 Task: Open Card Card0000000369 in Board Board0000000093 in Workspace WS0000000031 in Trello. Add Member Ayush98111@gmail.com to Card Card0000000369 in Board Board0000000093 in Workspace WS0000000031 in Trello. Add Purple Label titled Label0000000369 to Card Card0000000369 in Board Board0000000093 in Workspace WS0000000031 in Trello. Add Checklist CL0000000369 to Card Card0000000369 in Board Board0000000093 in Workspace WS0000000031 in Trello. Add Dates with Start Date as Aug 01 2023 and Due Date as Aug 31 2023 to Card Card0000000369 in Board Board0000000093 in Workspace WS0000000031 in Trello
Action: Mouse moved to (156, 402)
Screenshot: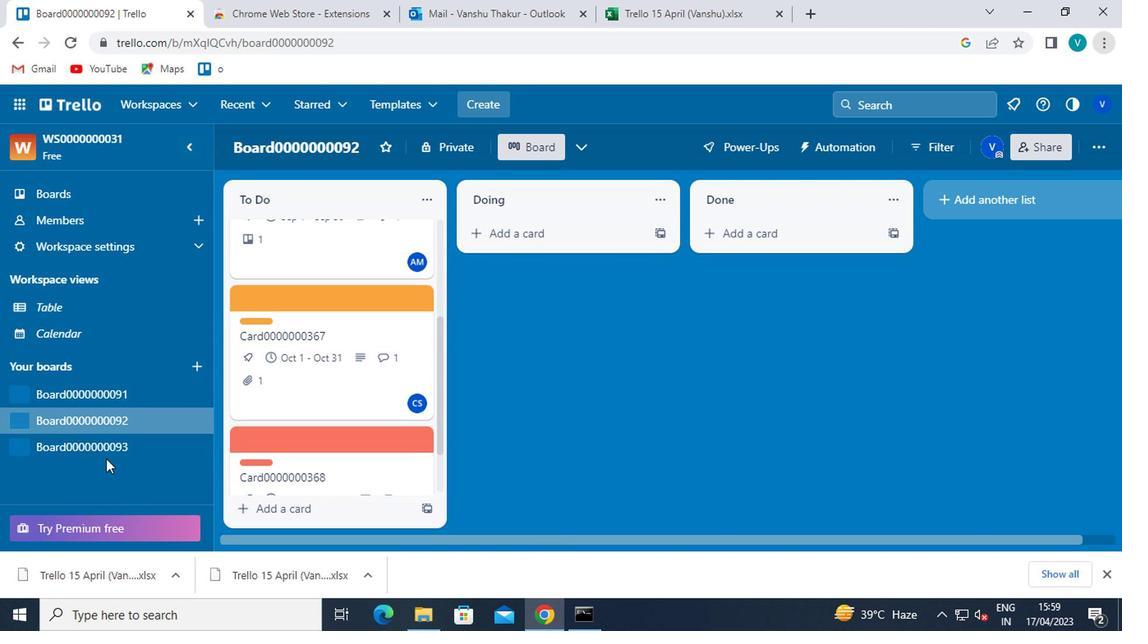 
Action: Mouse pressed left at (156, 402)
Screenshot: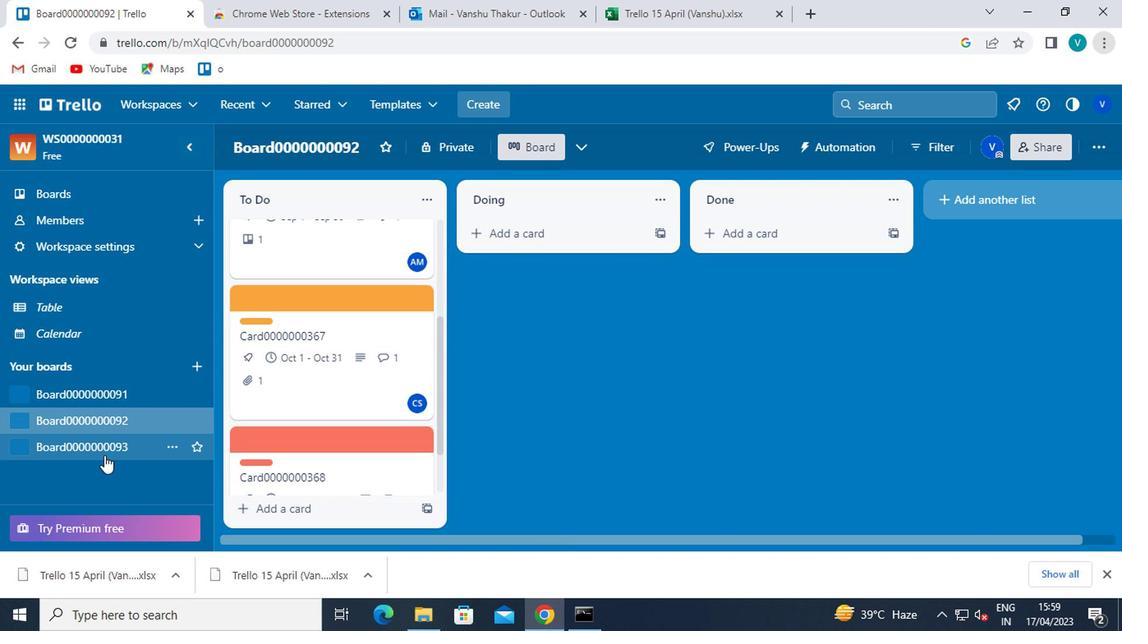 
Action: Mouse moved to (305, 280)
Screenshot: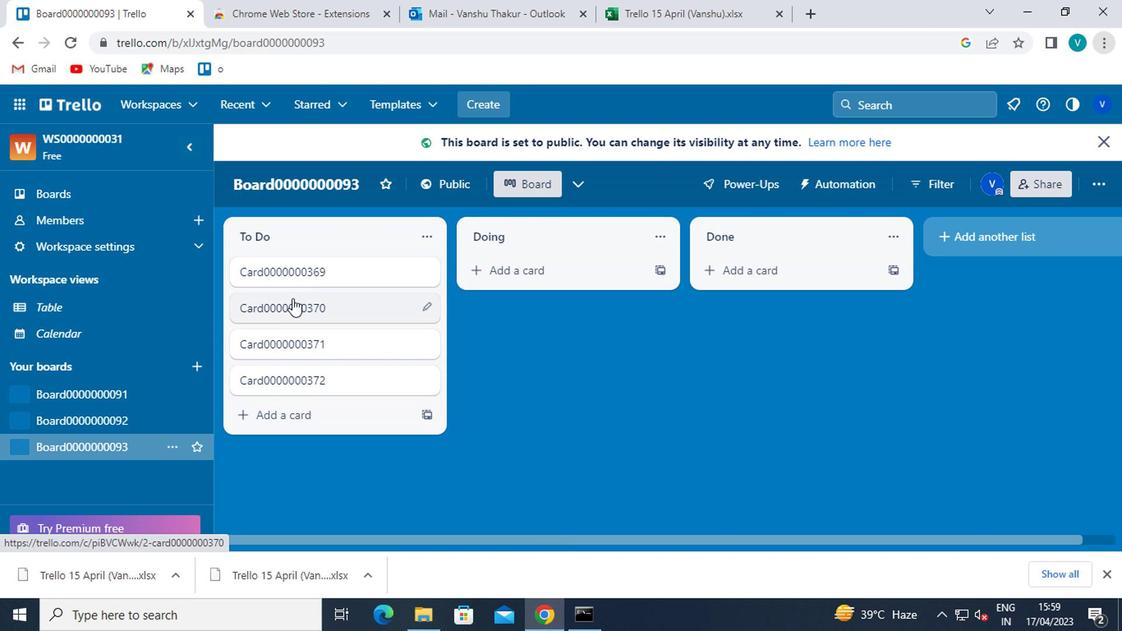 
Action: Mouse pressed left at (305, 280)
Screenshot: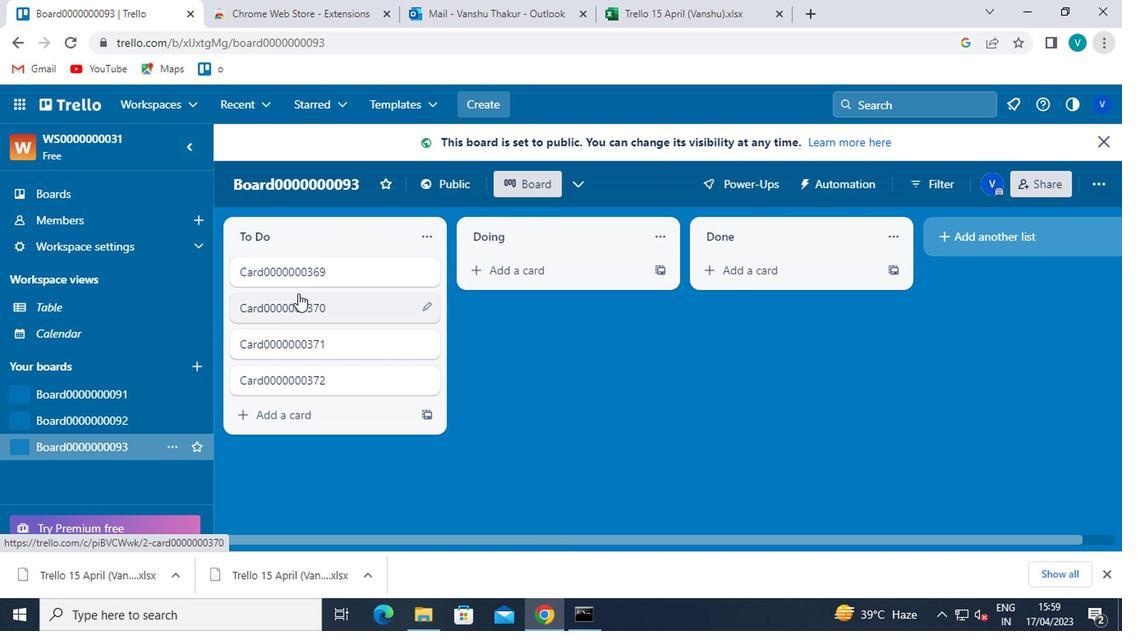 
Action: Mouse moved to (654, 253)
Screenshot: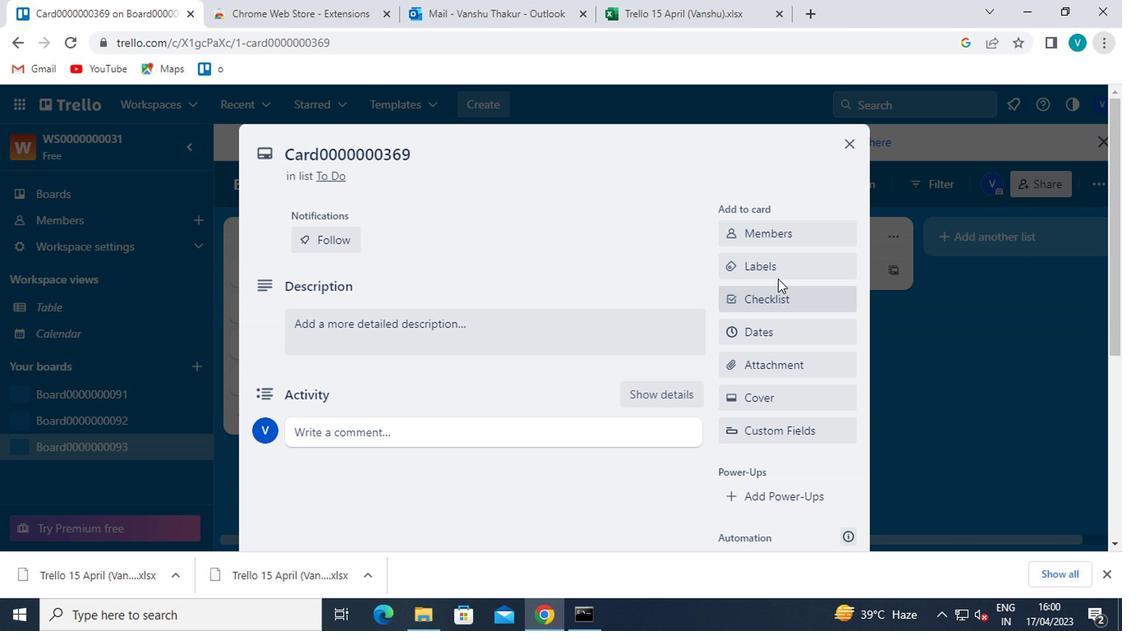 
Action: Mouse pressed left at (654, 253)
Screenshot: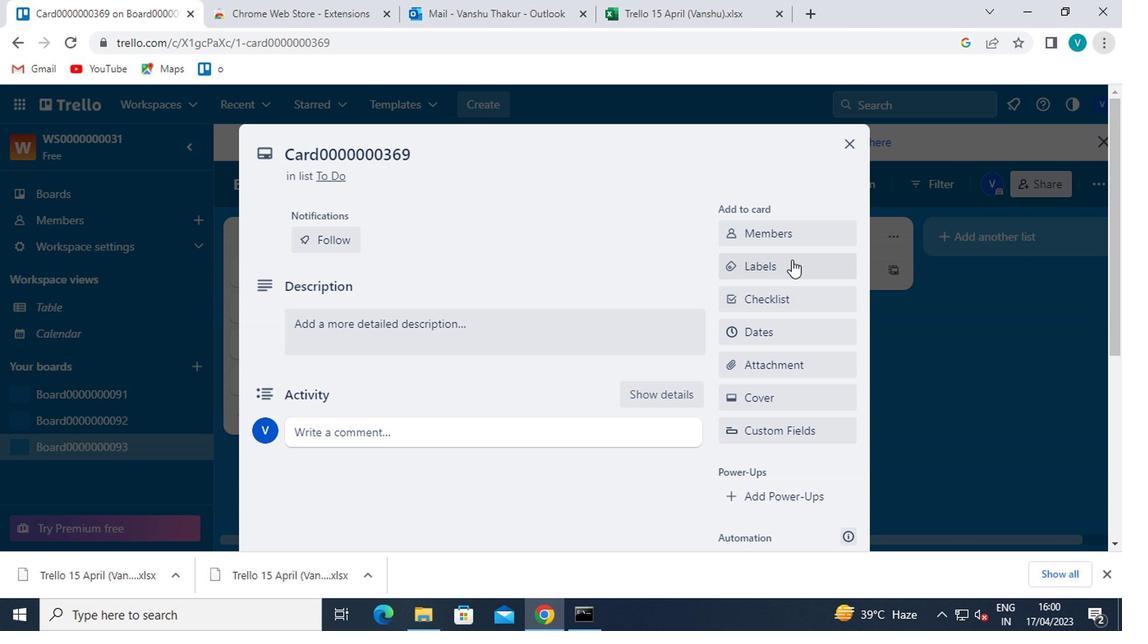 
Action: Mouse moved to (636, 304)
Screenshot: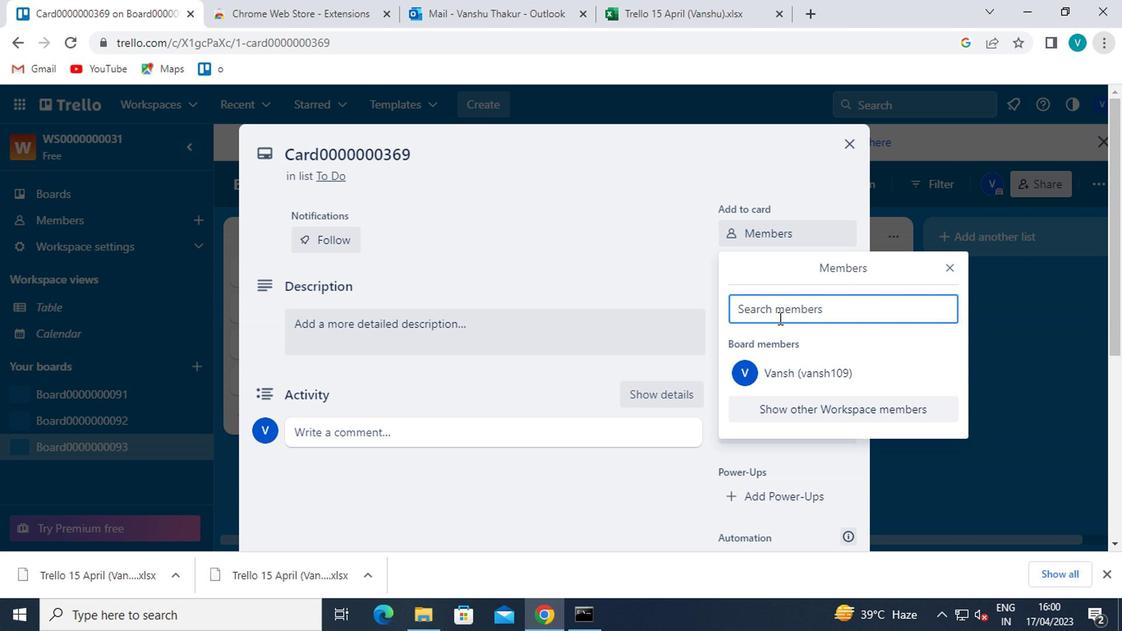 
Action: Mouse pressed left at (636, 304)
Screenshot: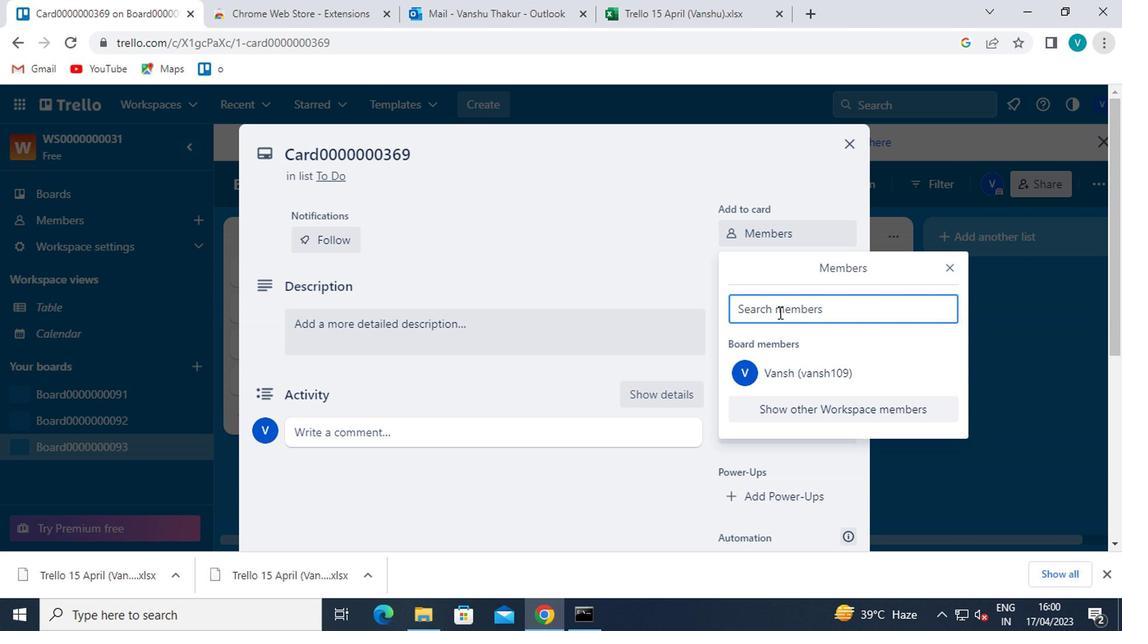 
Action: Key pressed <Key.shift>AYUSH98111<Key.shift>@GMAIL.COM
Screenshot: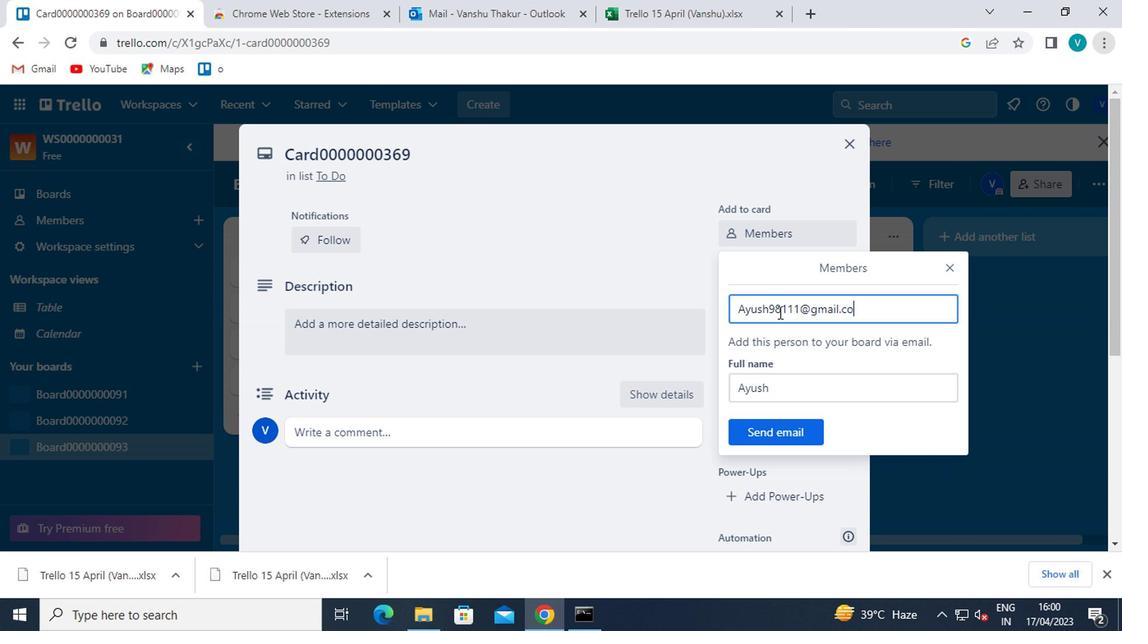 
Action: Mouse moved to (648, 391)
Screenshot: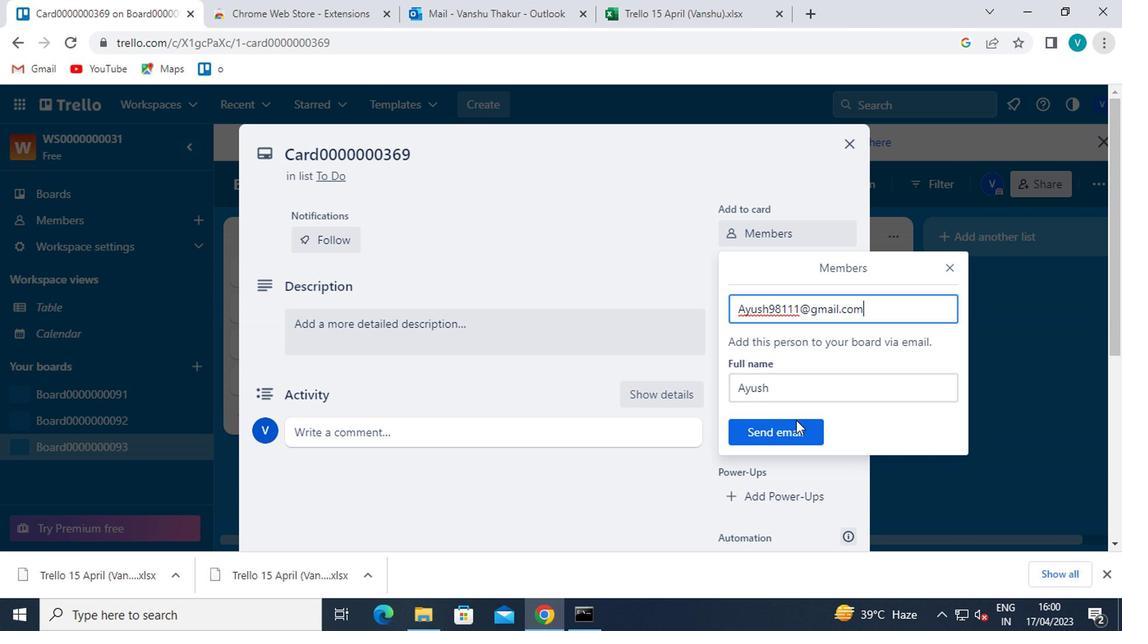 
Action: Mouse pressed left at (648, 391)
Screenshot: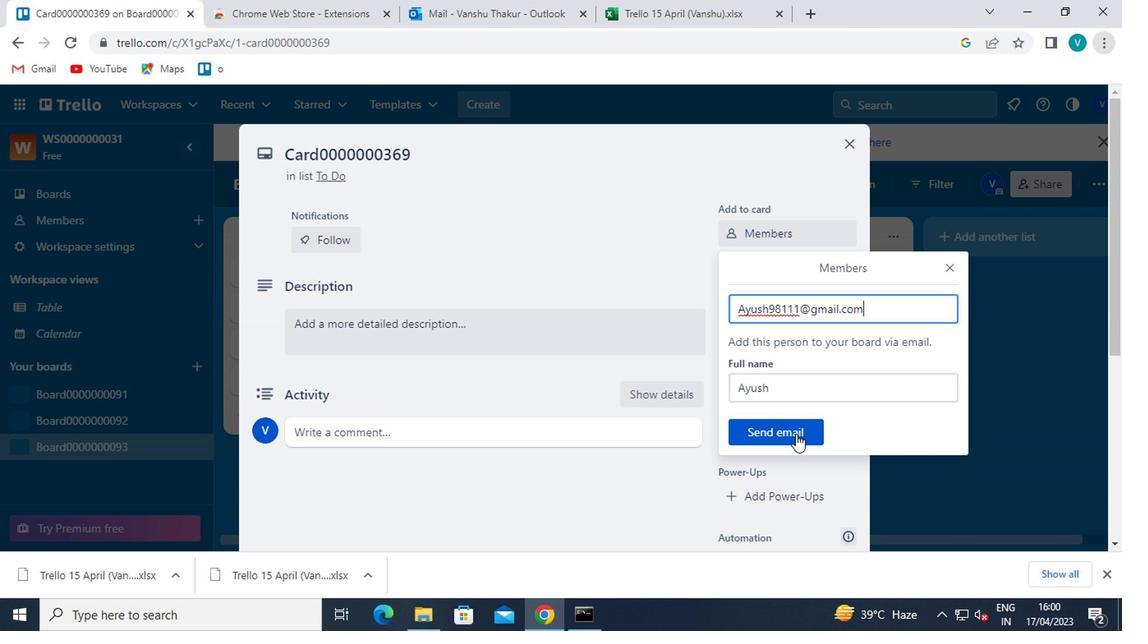 
Action: Mouse moved to (655, 275)
Screenshot: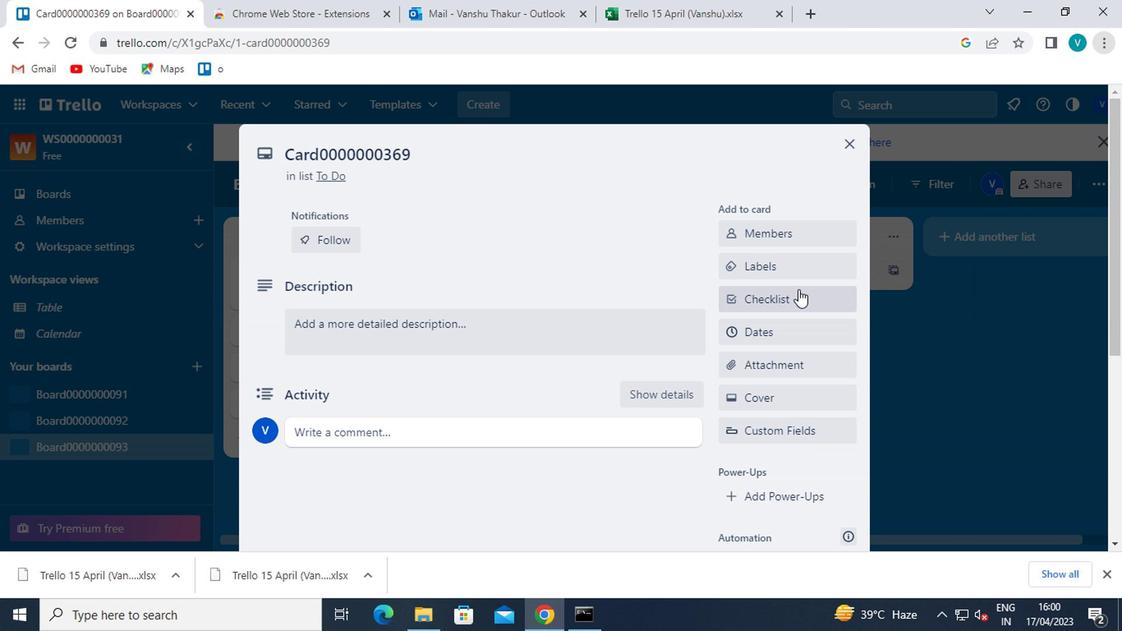 
Action: Mouse pressed left at (655, 275)
Screenshot: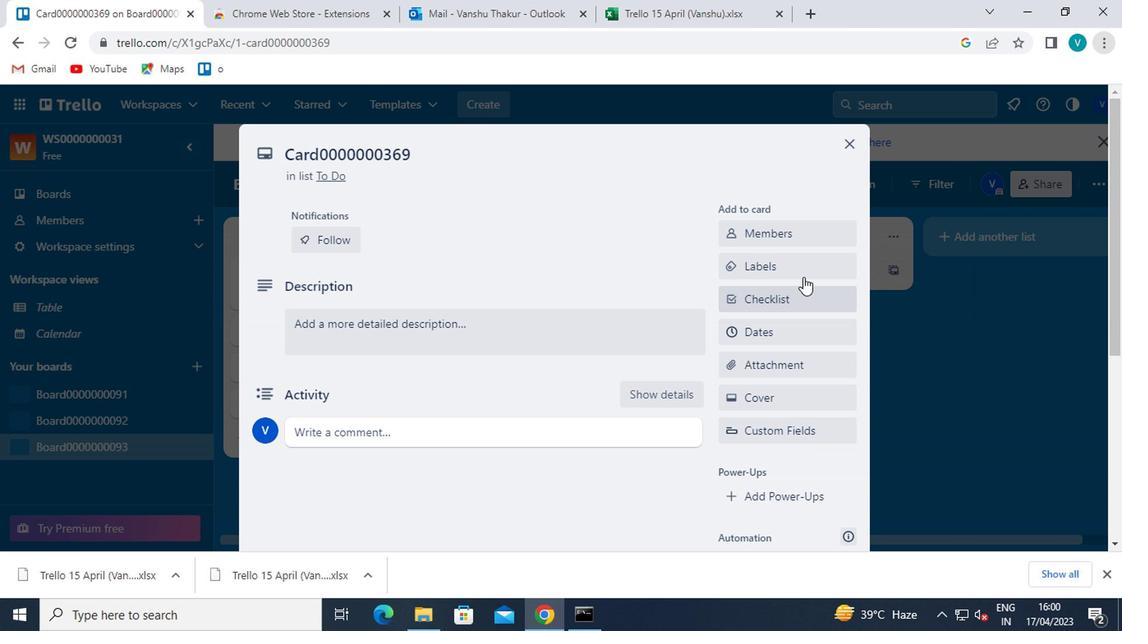 
Action: Mouse moved to (673, 383)
Screenshot: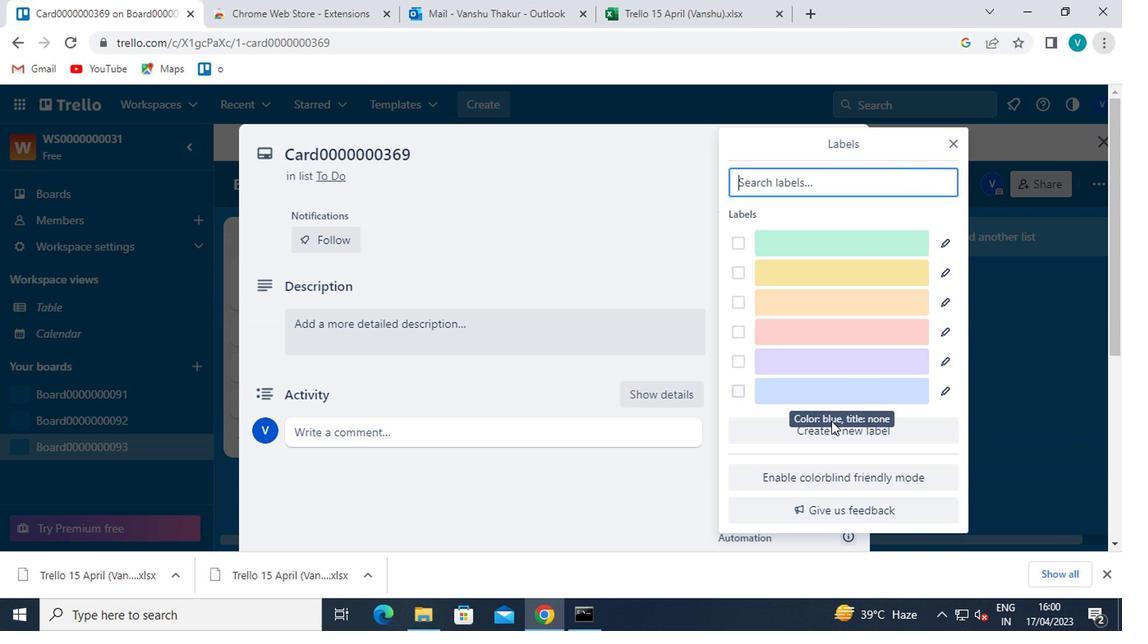 
Action: Mouse pressed left at (673, 383)
Screenshot: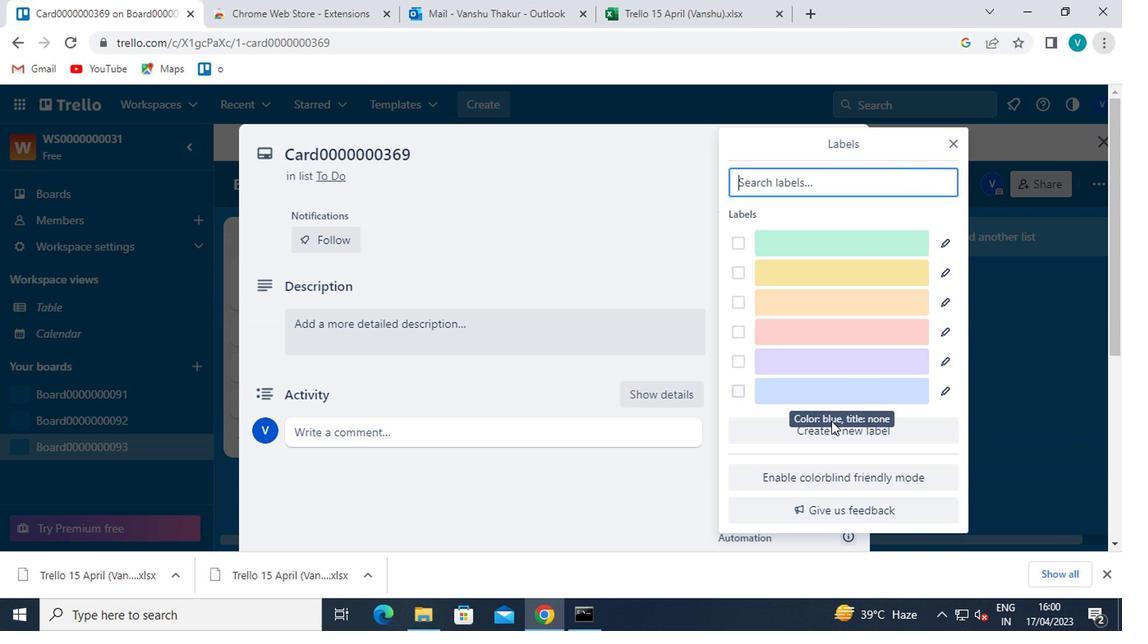 
Action: Mouse moved to (674, 389)
Screenshot: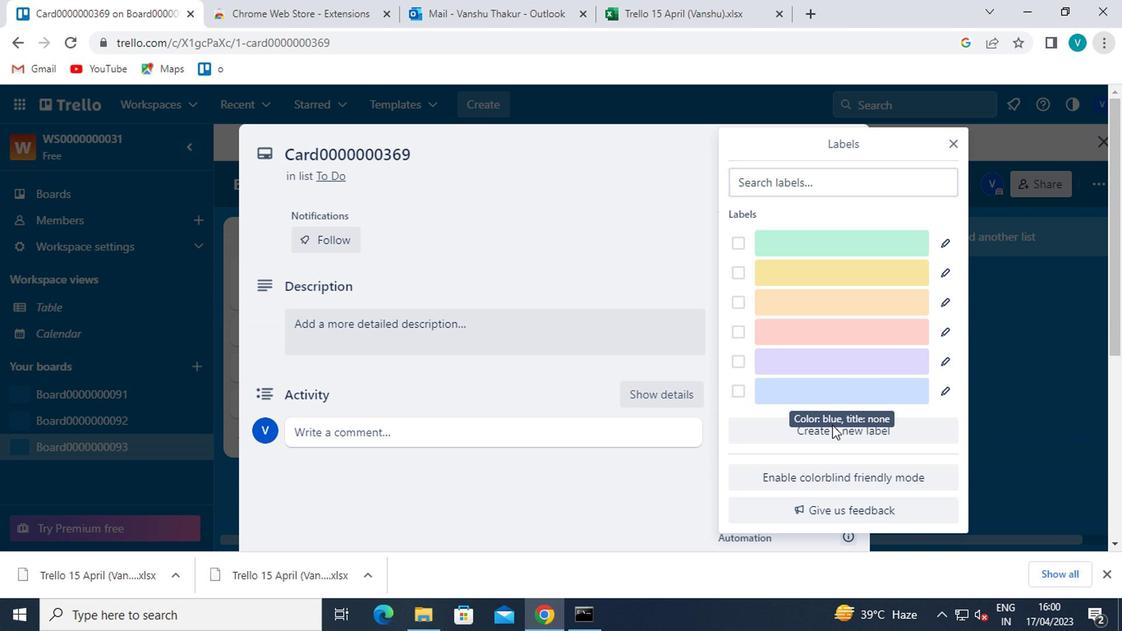 
Action: Mouse pressed left at (674, 389)
Screenshot: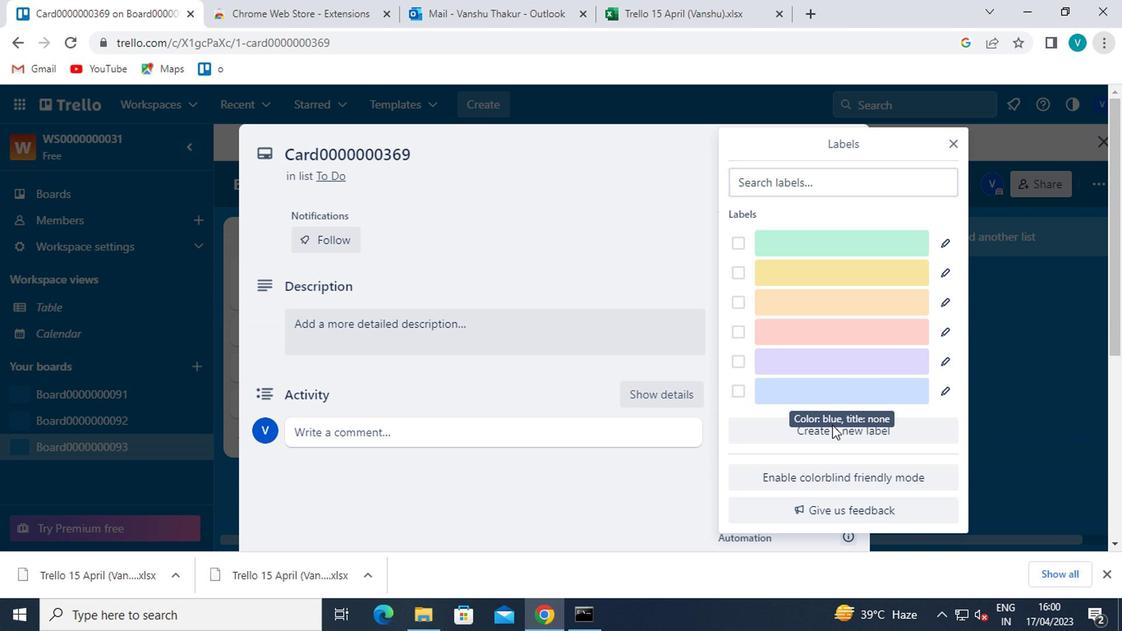 
Action: Mouse moved to (738, 355)
Screenshot: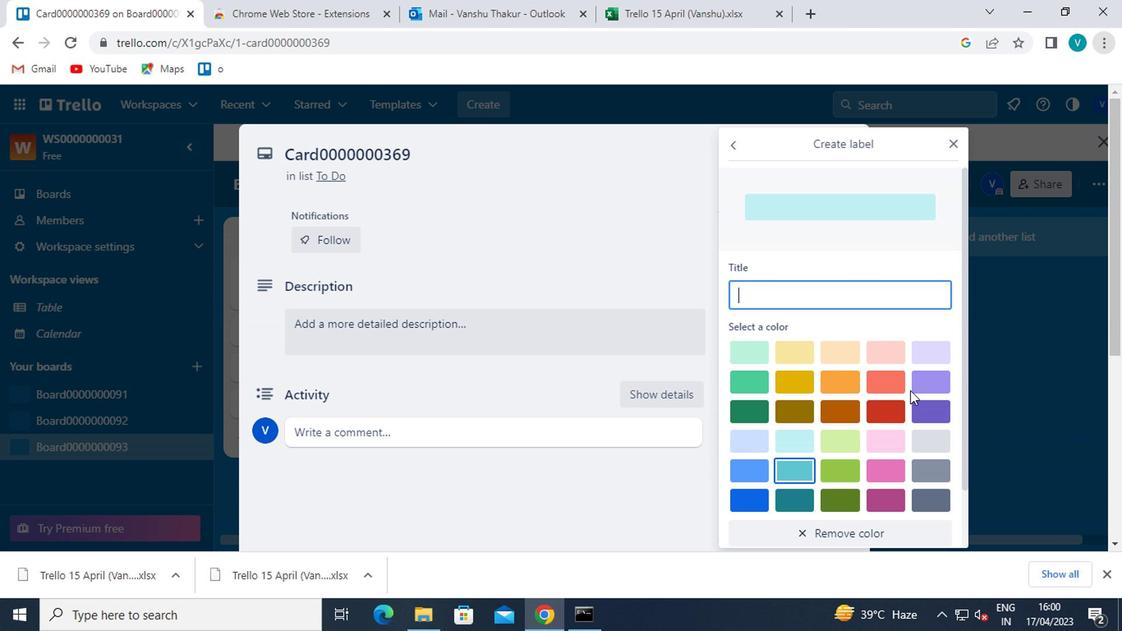 
Action: Mouse pressed left at (738, 355)
Screenshot: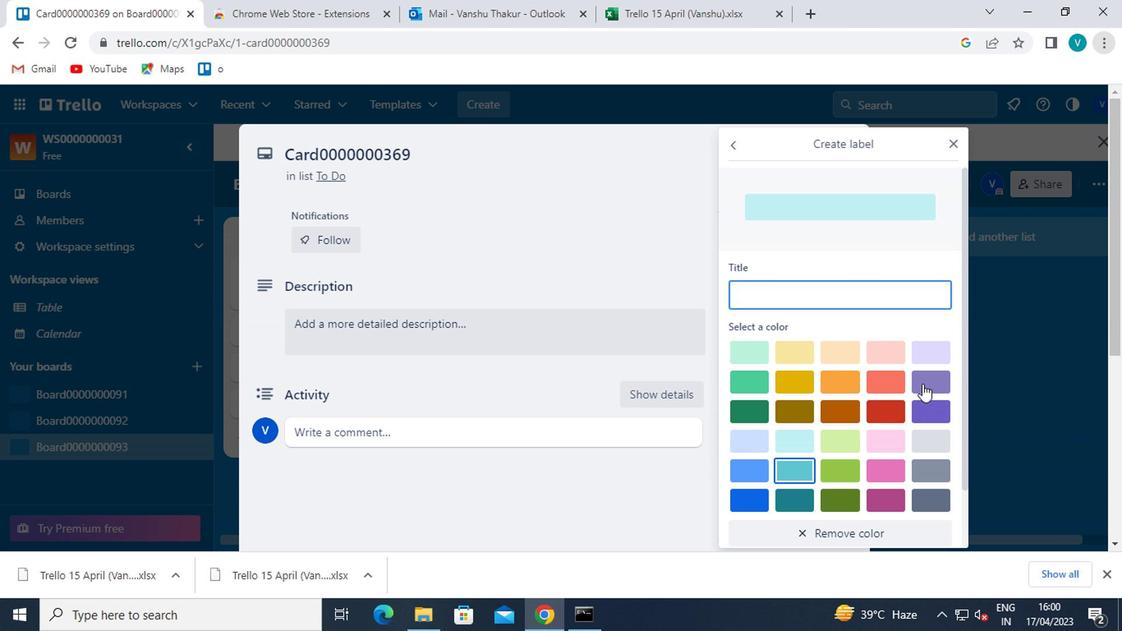 
Action: Mouse moved to (713, 285)
Screenshot: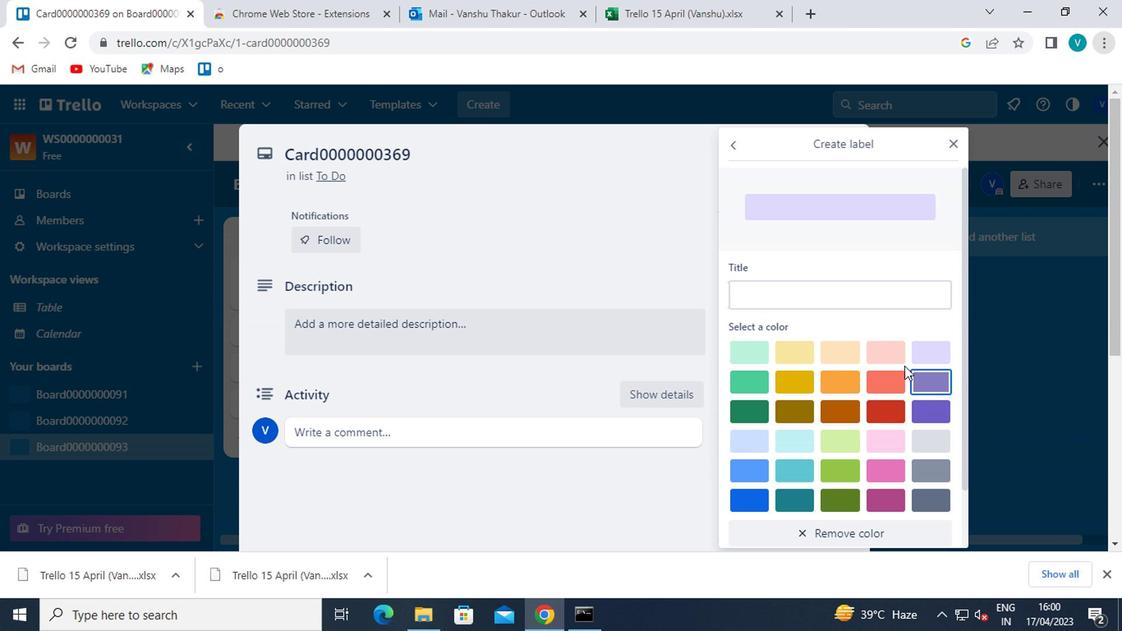 
Action: Mouse pressed left at (713, 285)
Screenshot: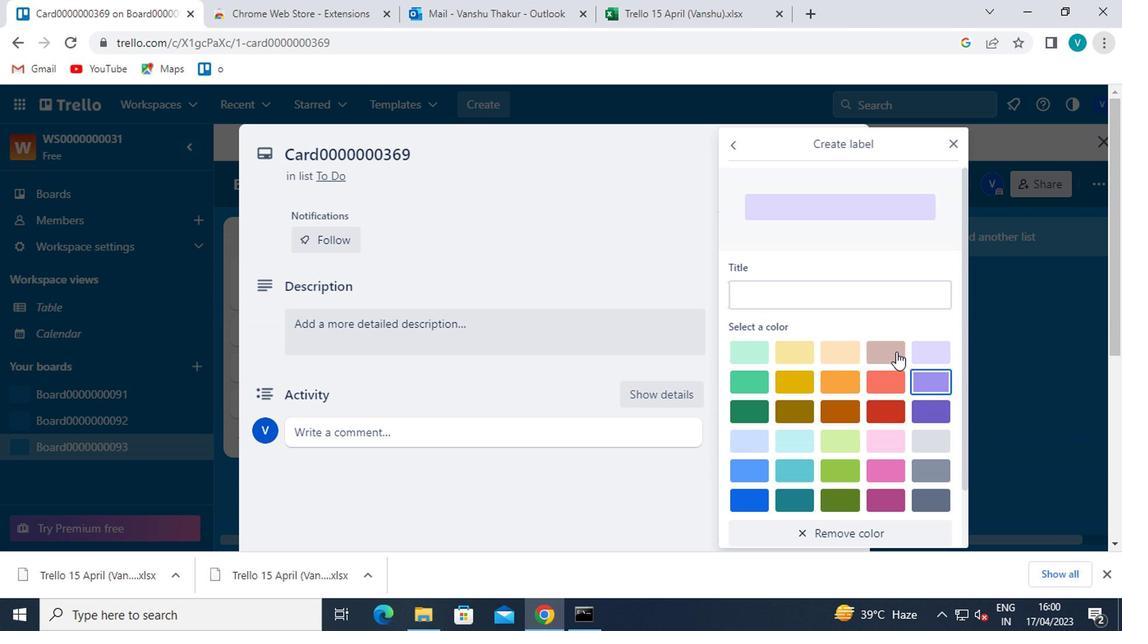 
Action: Key pressed <Key.shift>LABEL0000000369
Screenshot: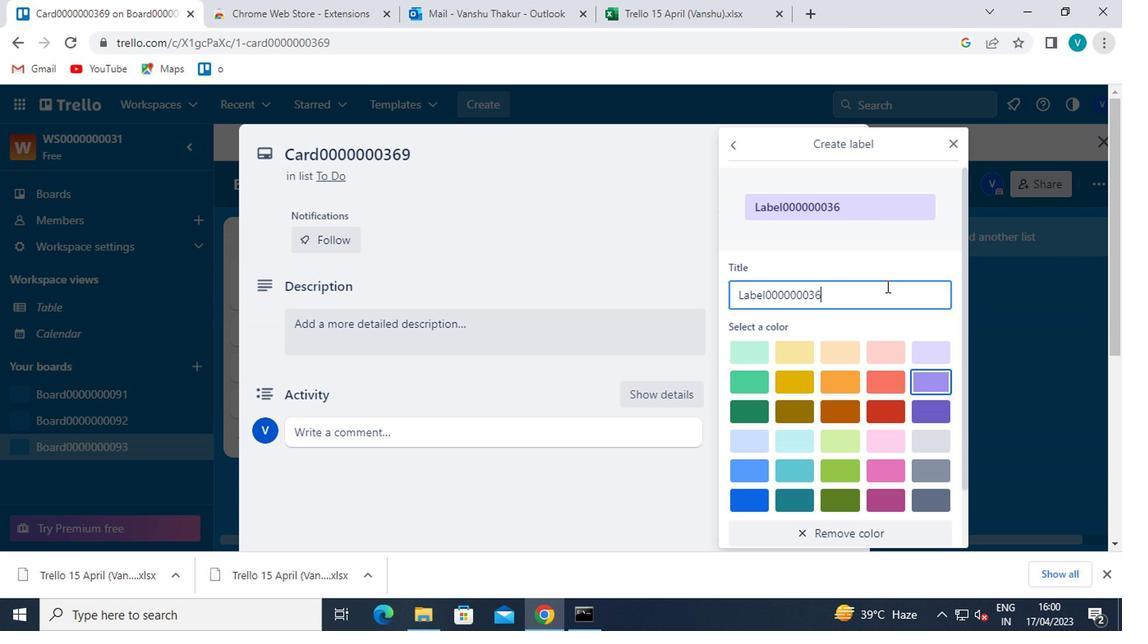 
Action: Mouse moved to (715, 299)
Screenshot: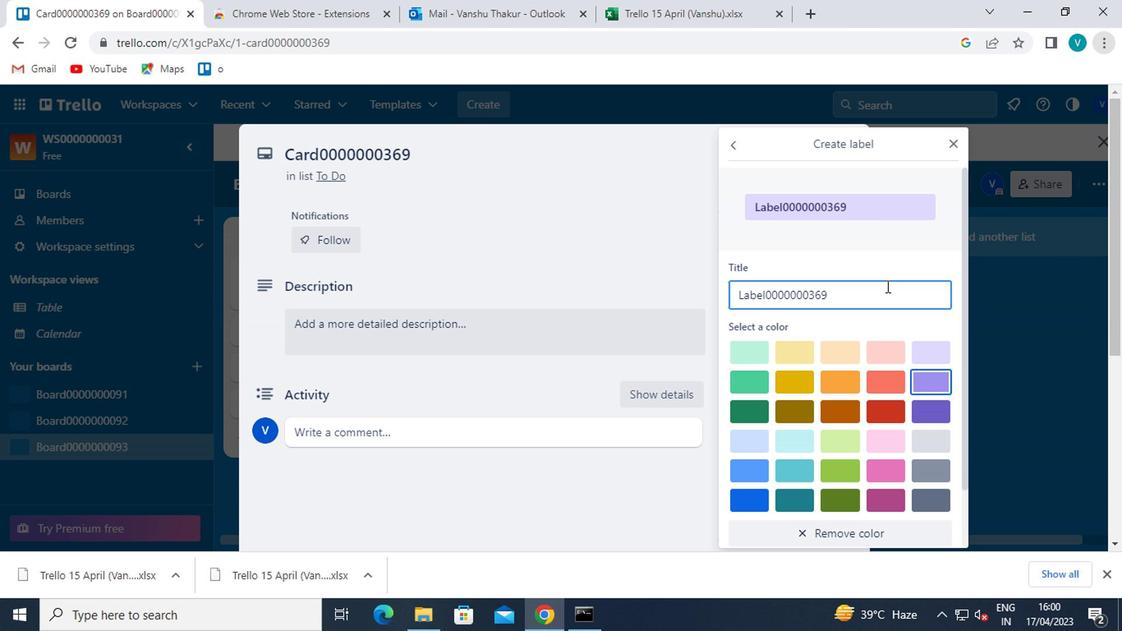 
Action: Mouse scrolled (715, 298) with delta (0, 0)
Screenshot: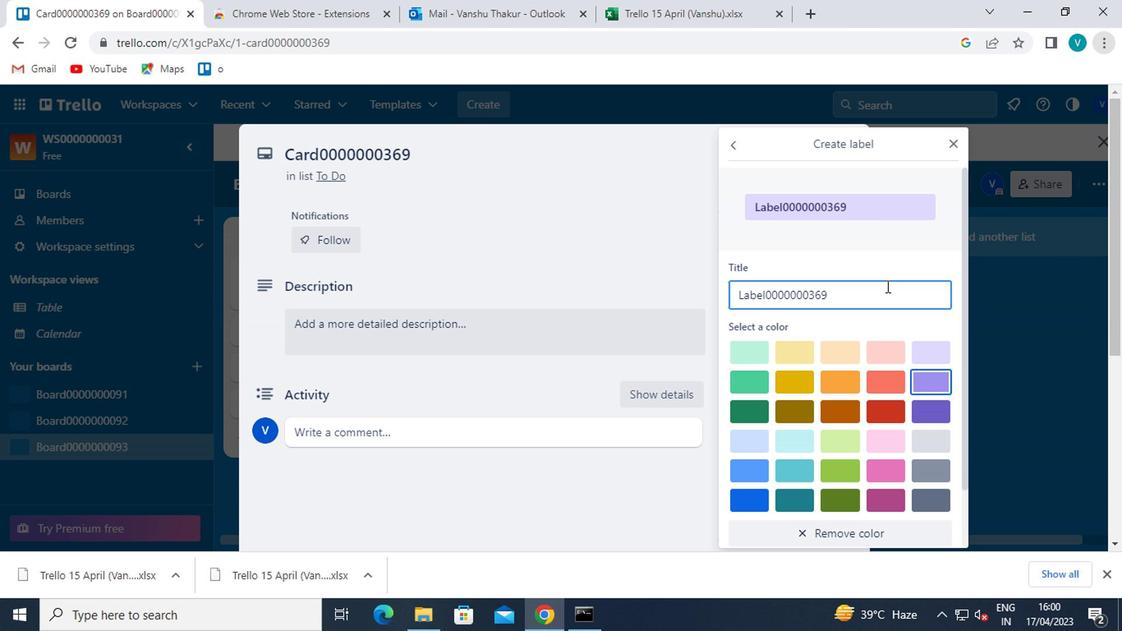
Action: Mouse moved to (712, 309)
Screenshot: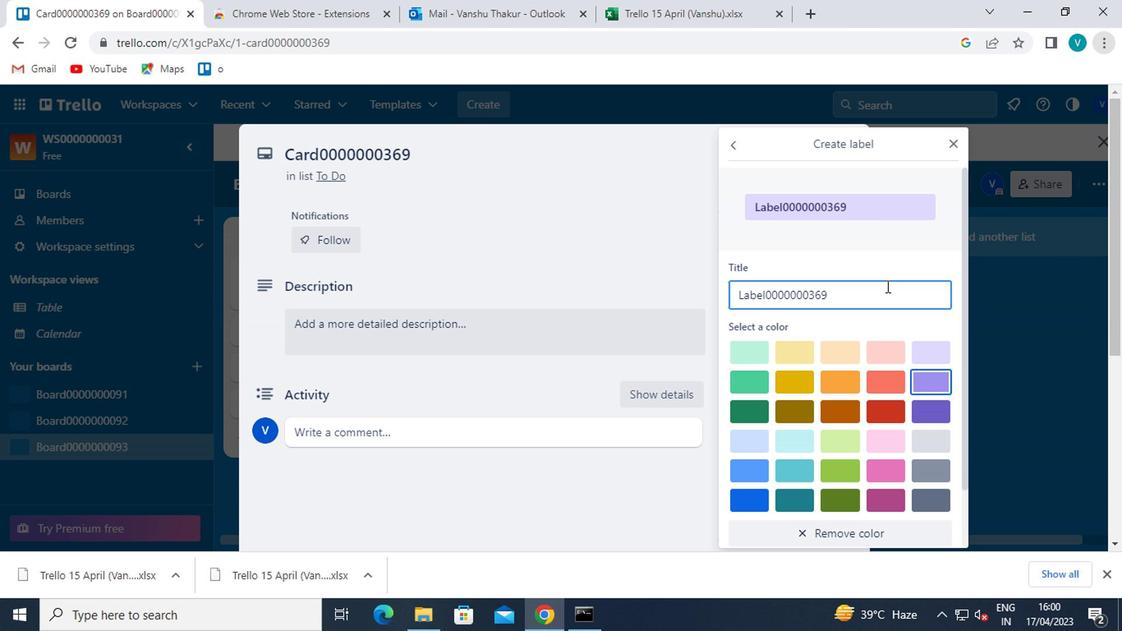 
Action: Mouse scrolled (712, 309) with delta (0, 0)
Screenshot: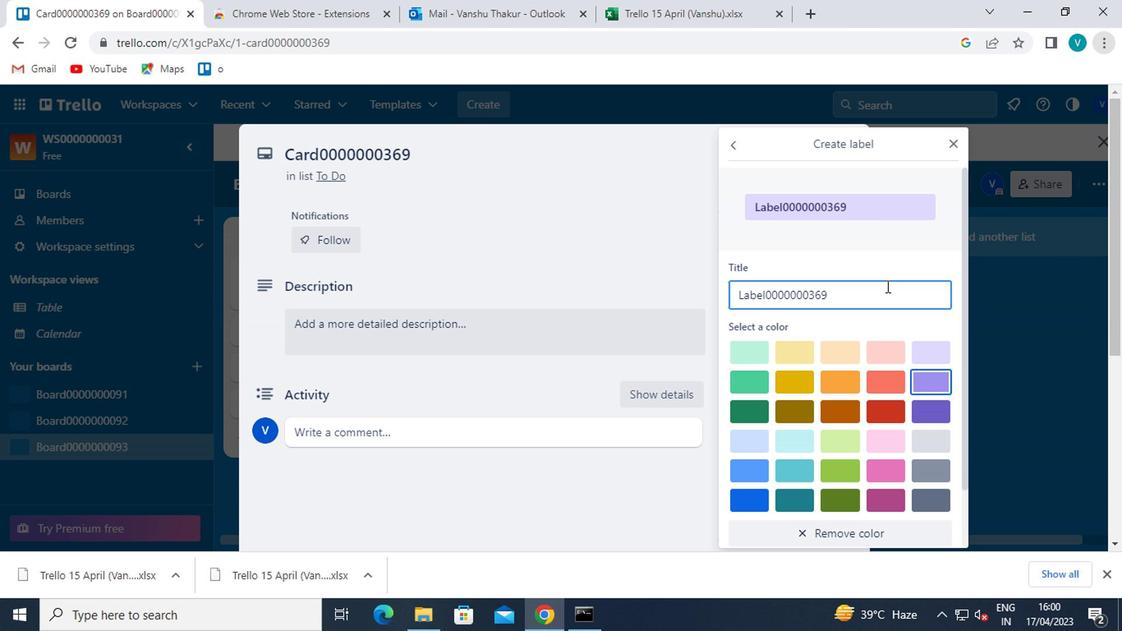 
Action: Mouse moved to (625, 458)
Screenshot: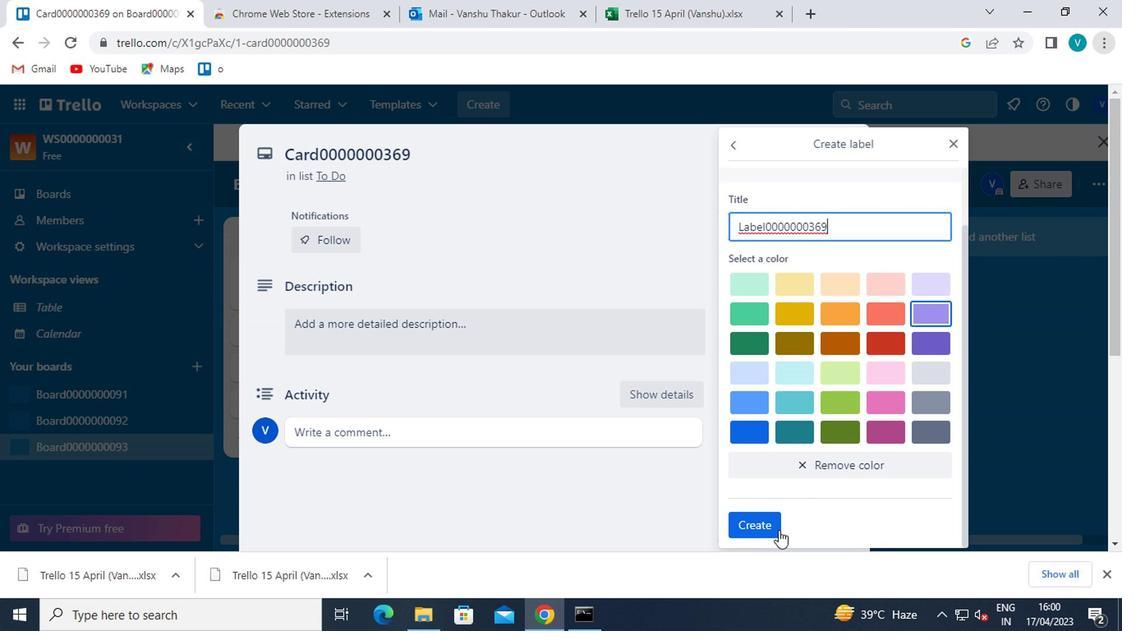 
Action: Mouse pressed left at (625, 458)
Screenshot: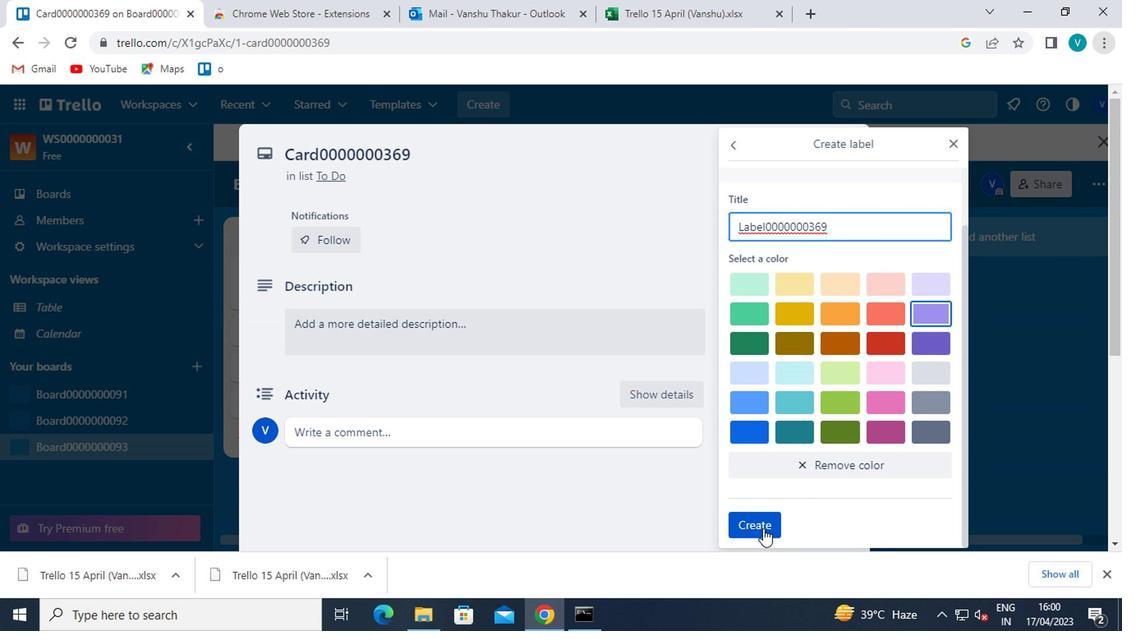
Action: Mouse moved to (762, 185)
Screenshot: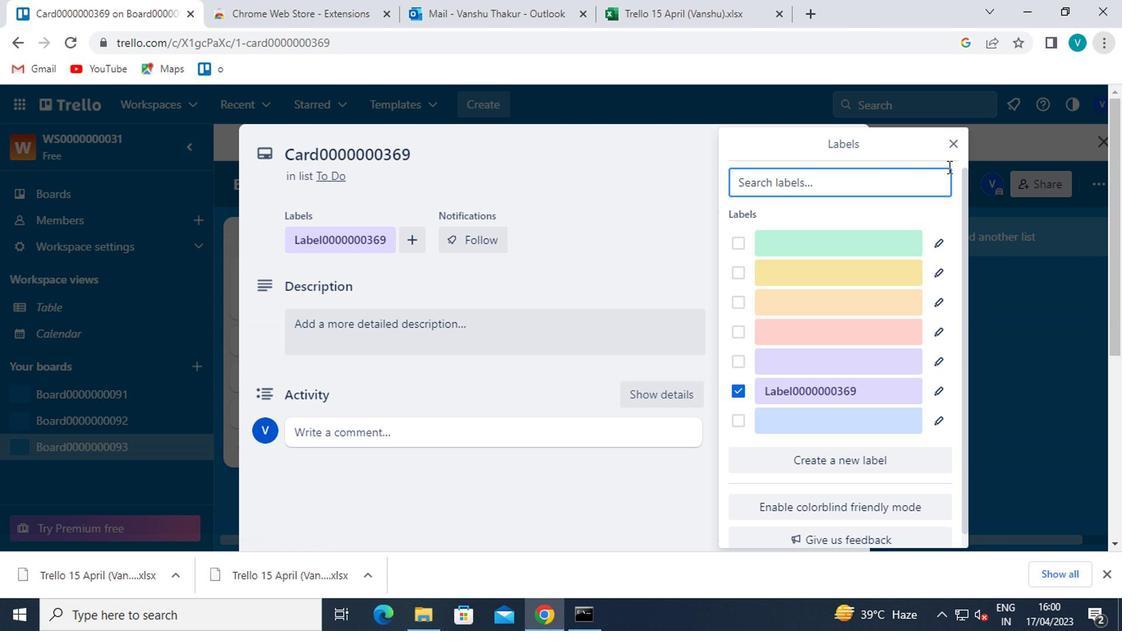 
Action: Mouse pressed left at (762, 185)
Screenshot: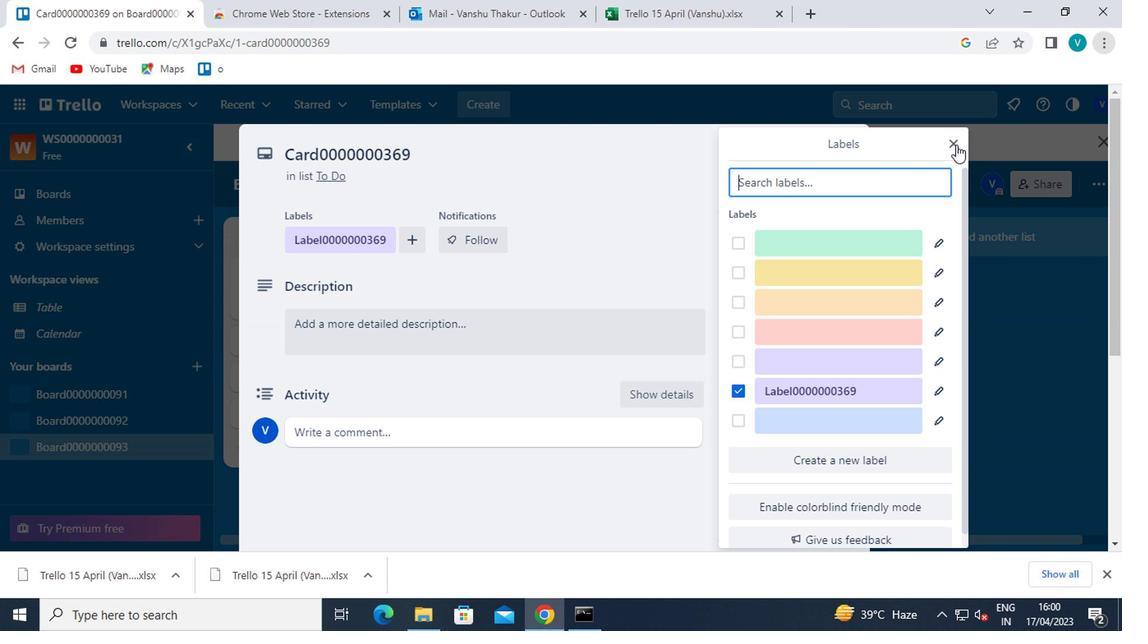 
Action: Mouse moved to (647, 292)
Screenshot: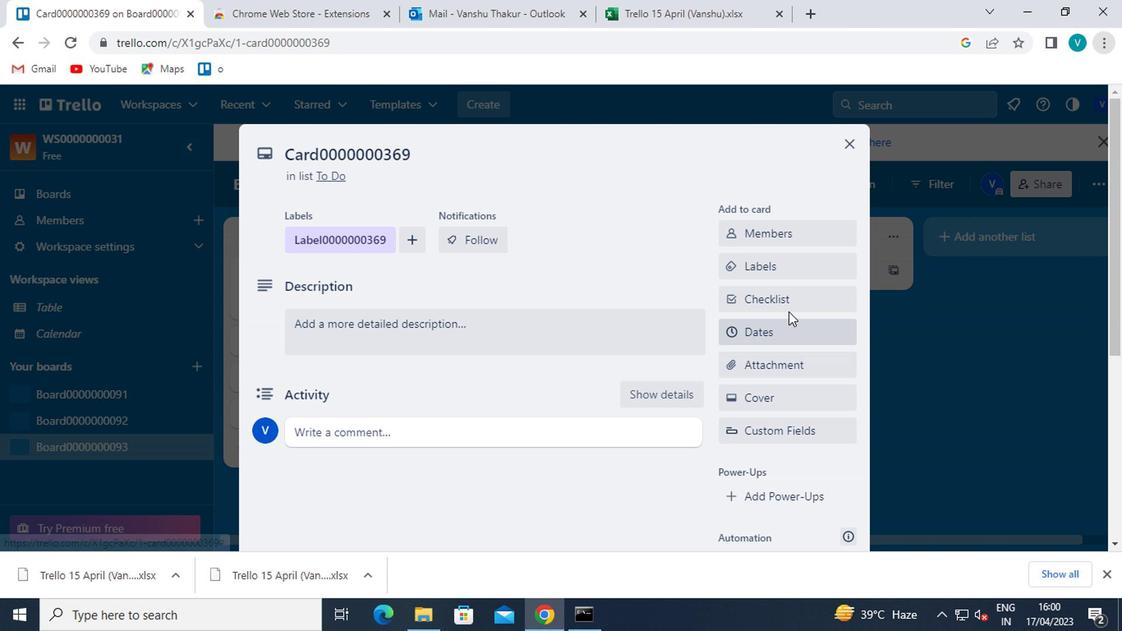 
Action: Mouse pressed left at (647, 292)
Screenshot: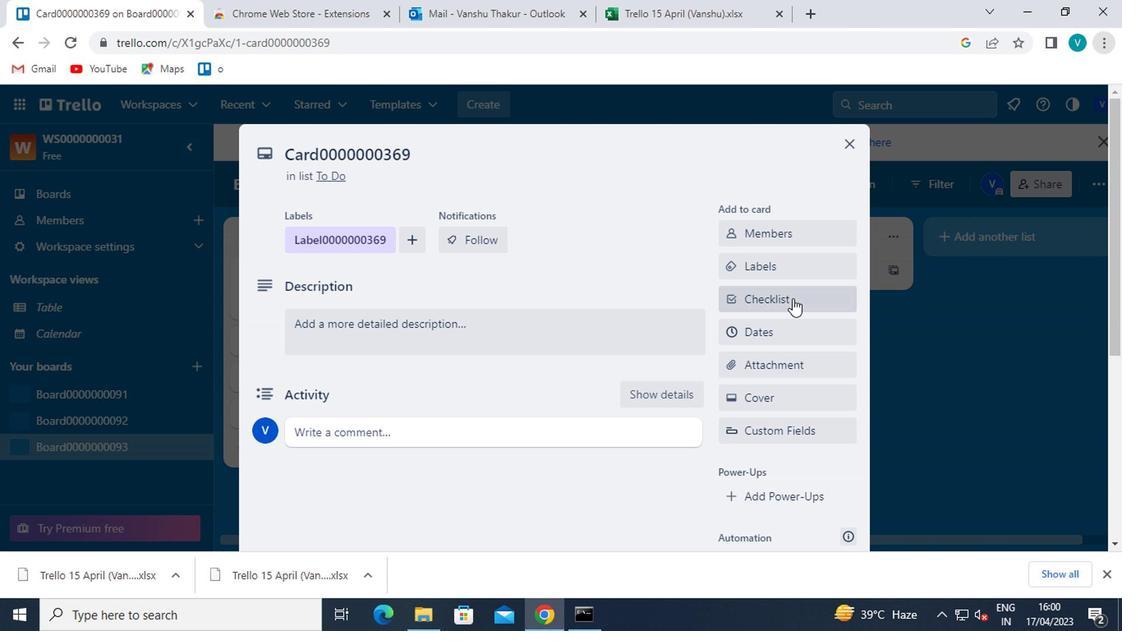 
Action: Key pressed <Key.shift>CL00000000<Key.backspace>369
Screenshot: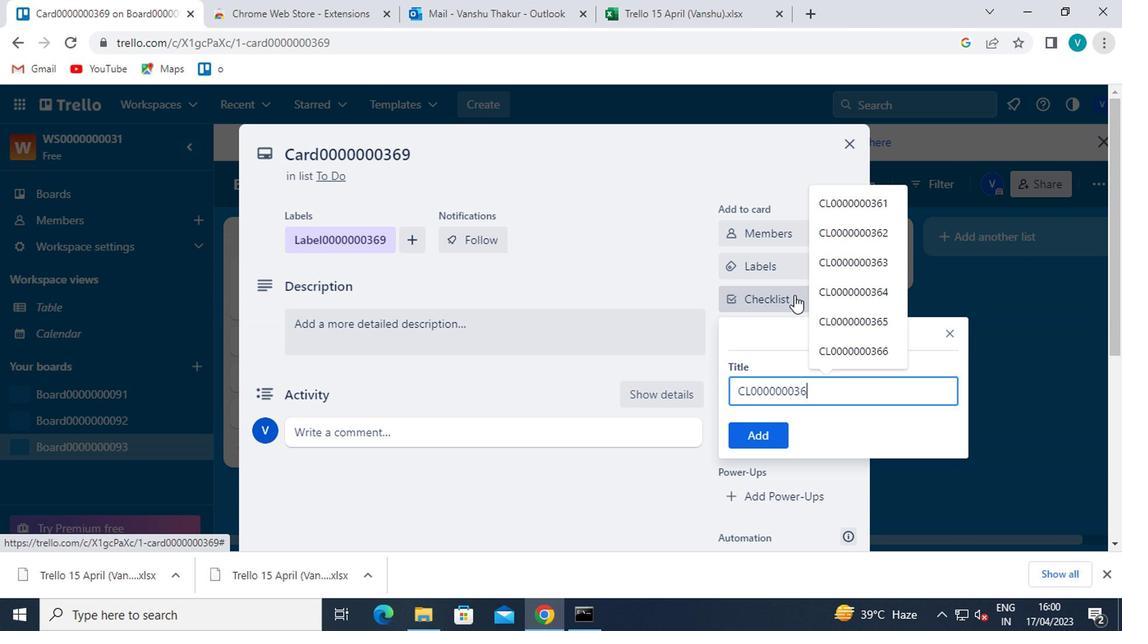 
Action: Mouse moved to (613, 398)
Screenshot: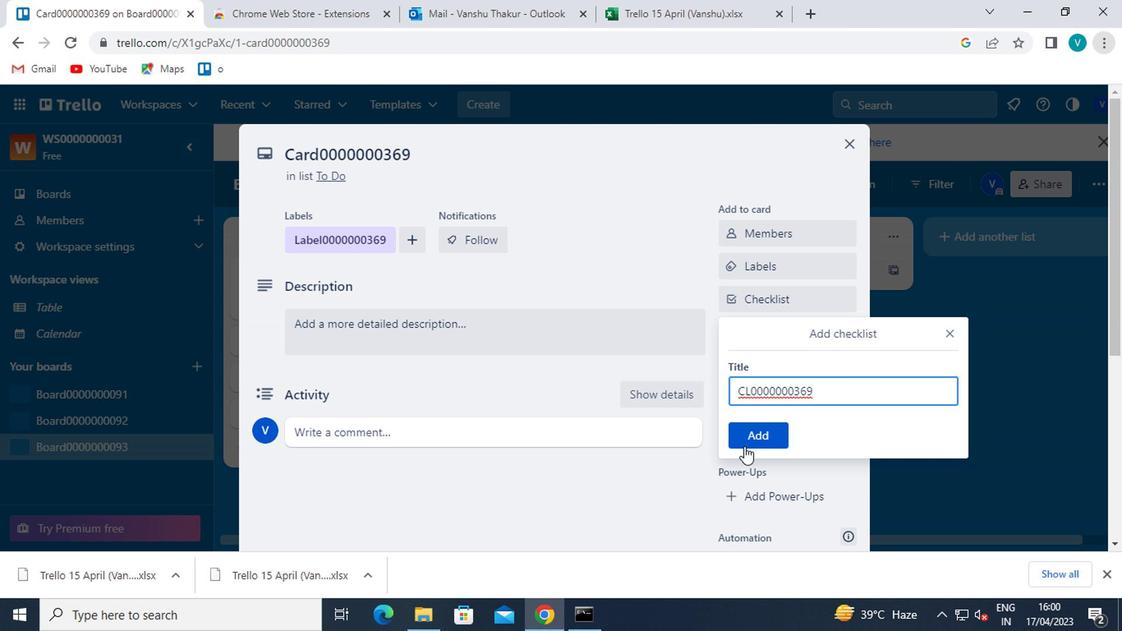 
Action: Mouse pressed left at (613, 398)
Screenshot: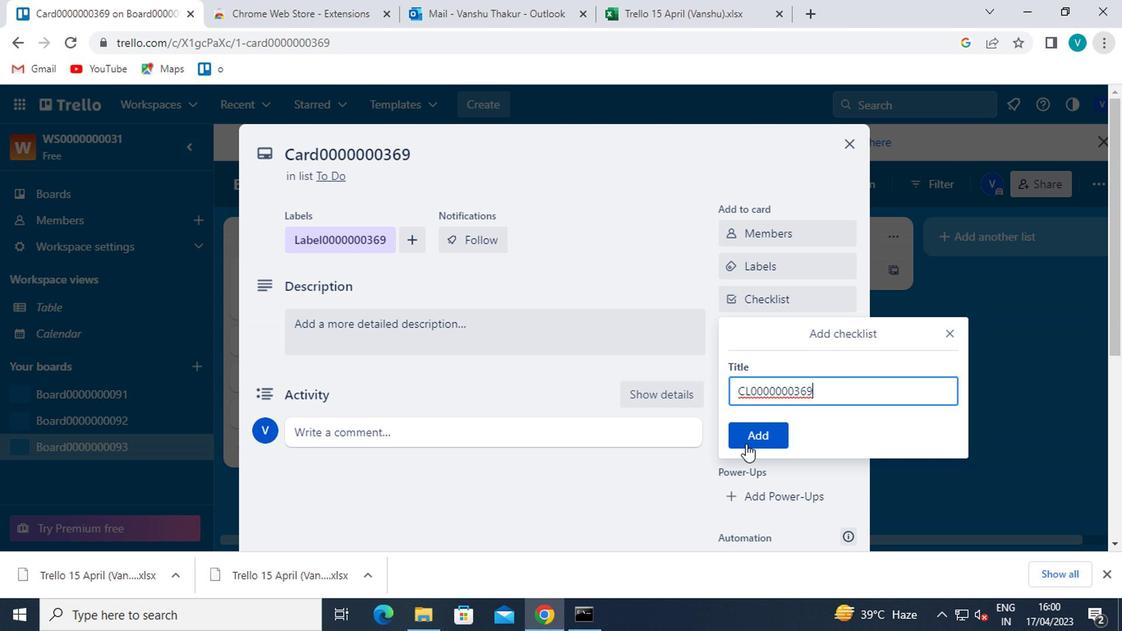 
Action: Mouse moved to (649, 321)
Screenshot: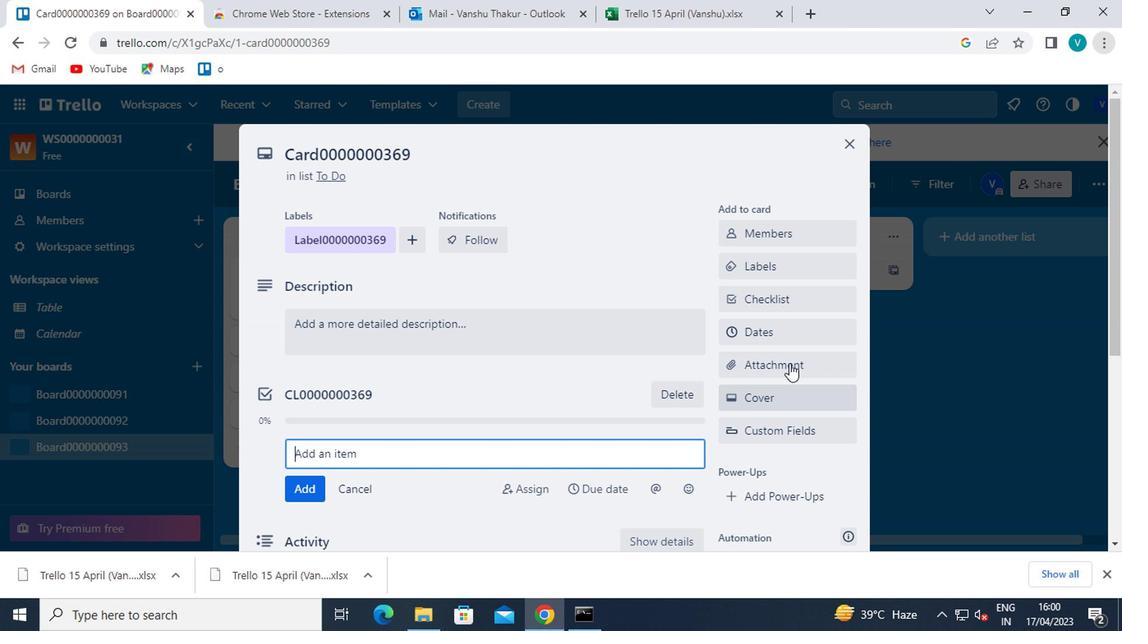
Action: Mouse pressed left at (649, 321)
Screenshot: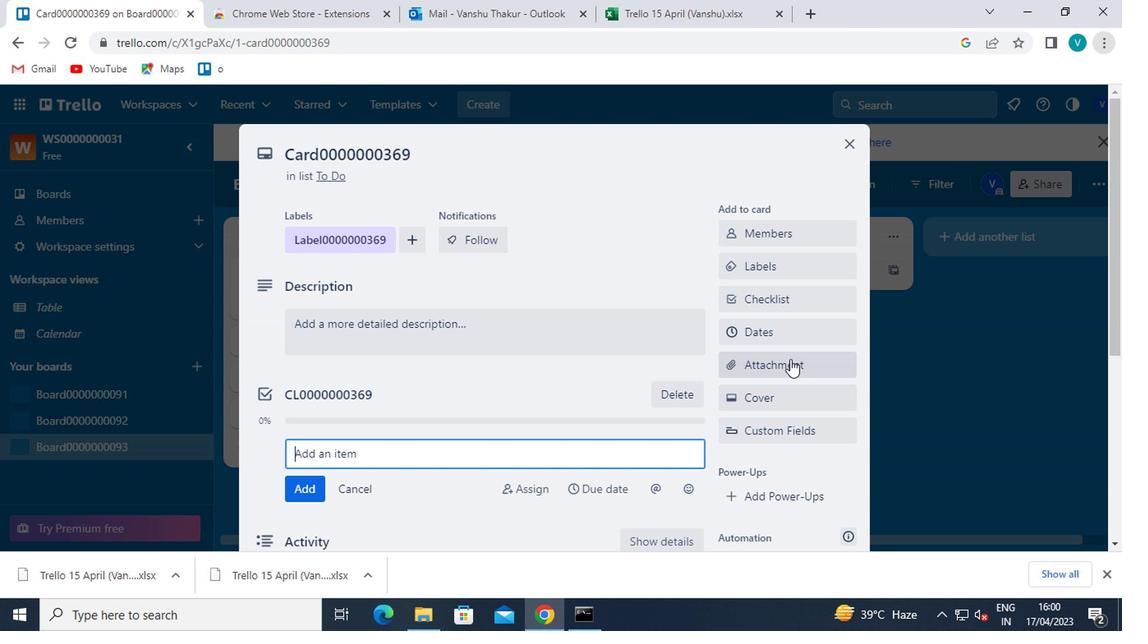 
Action: Mouse moved to (604, 399)
Screenshot: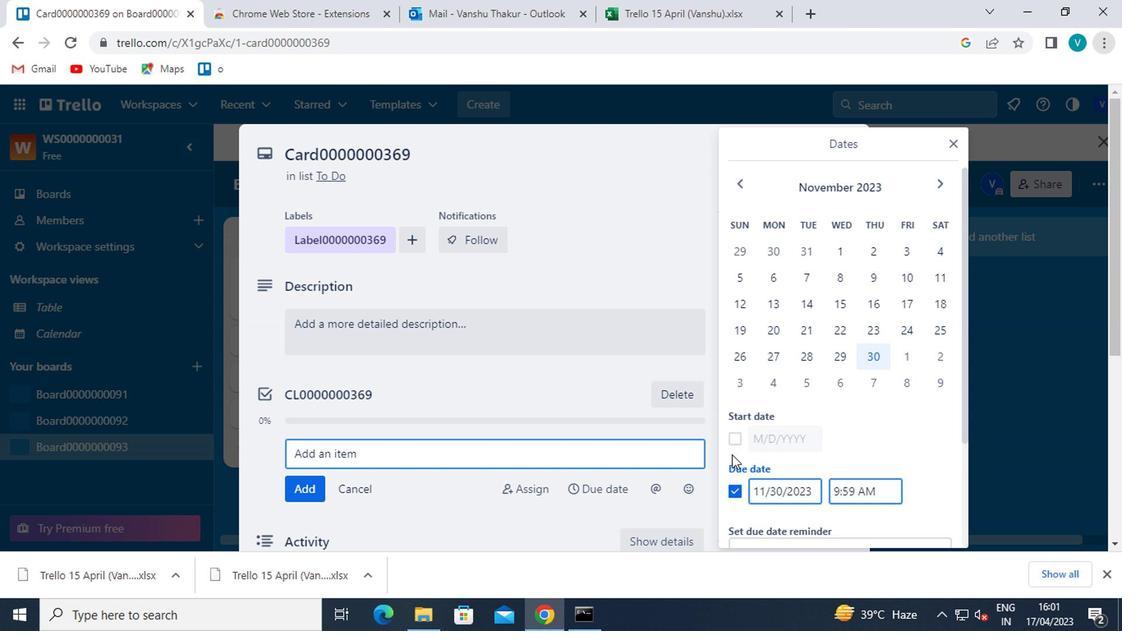 
Action: Mouse pressed left at (604, 399)
Screenshot: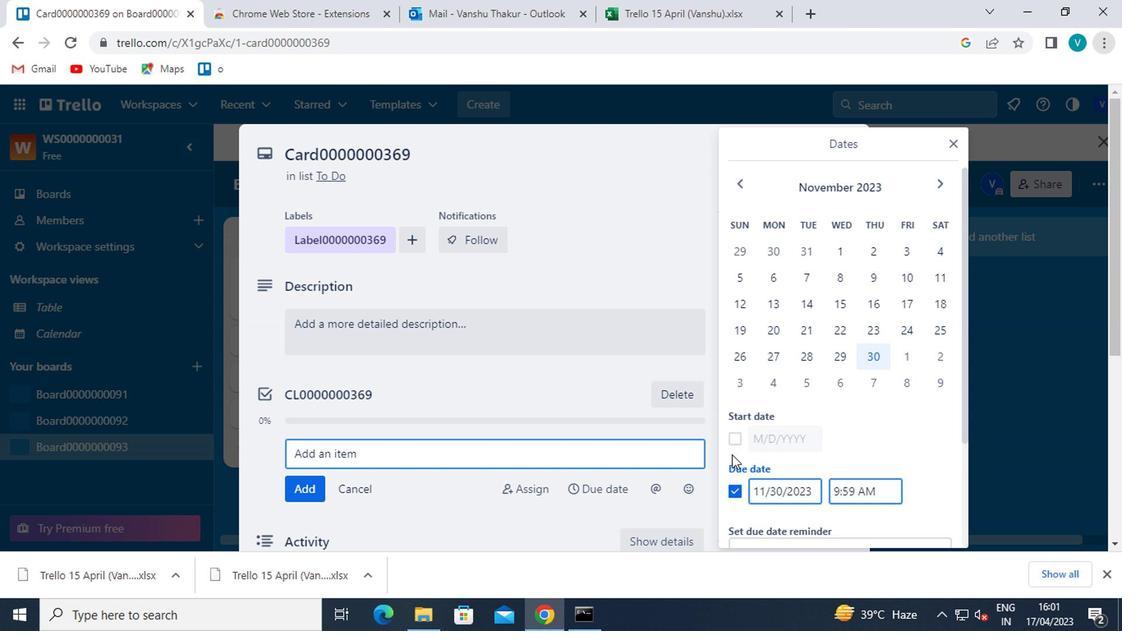 
Action: Mouse moved to (605, 210)
Screenshot: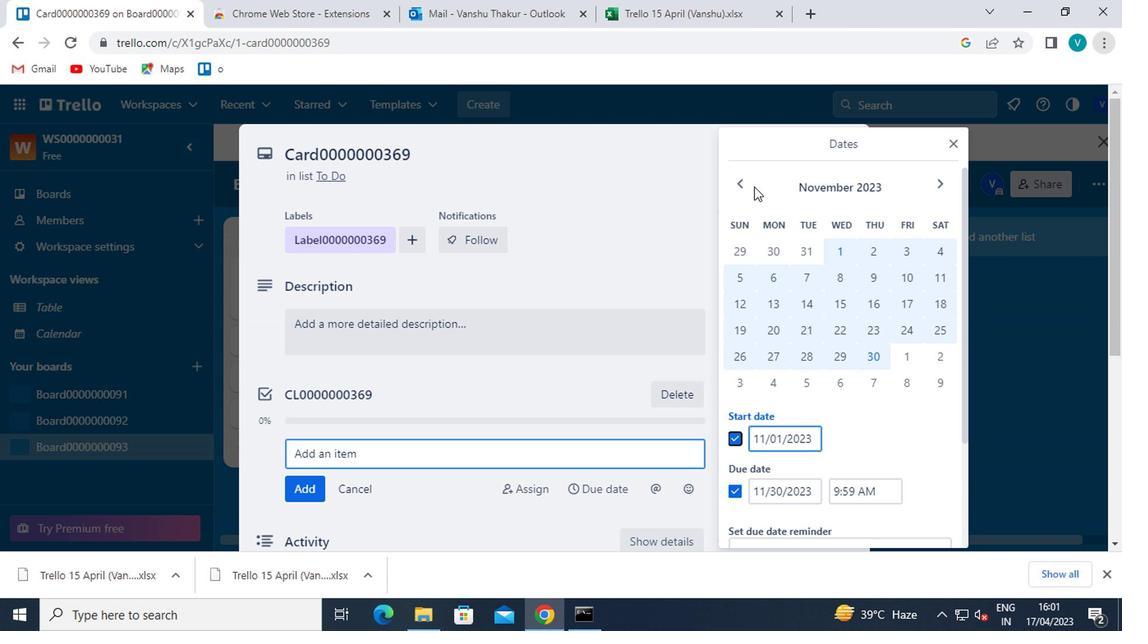 
Action: Mouse pressed left at (605, 210)
Screenshot: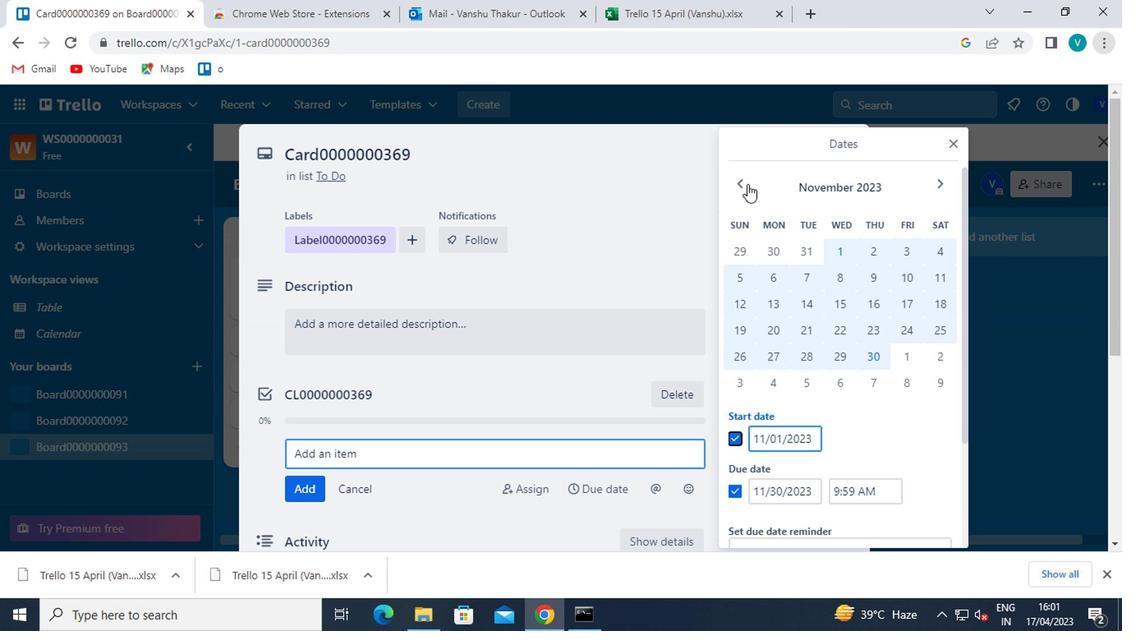 
Action: Mouse pressed left at (605, 210)
Screenshot: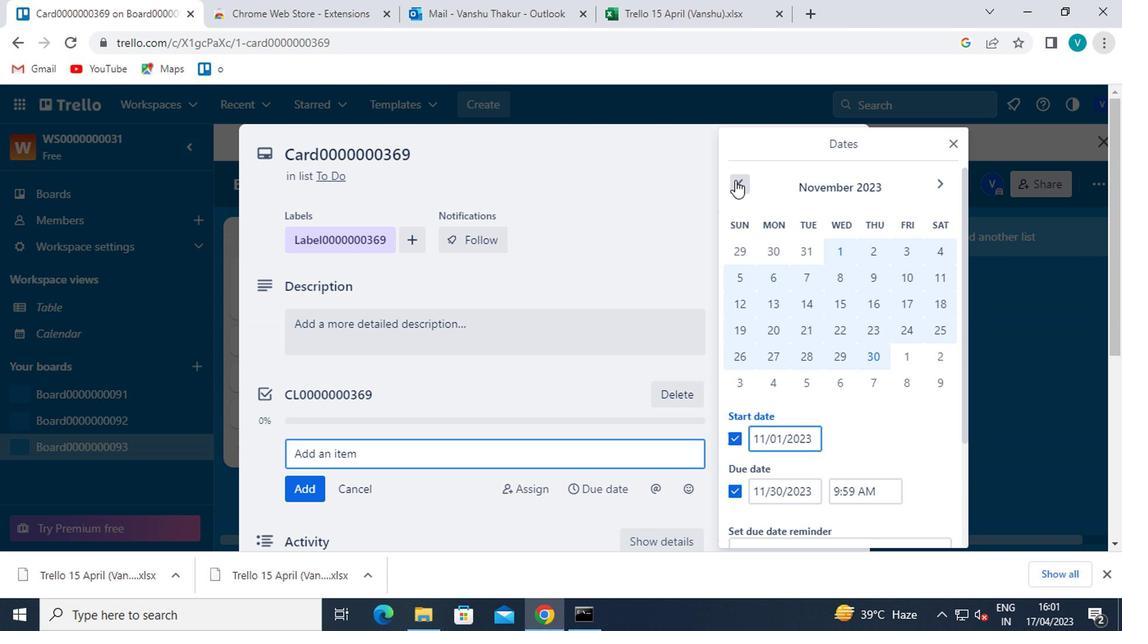 
Action: Mouse pressed left at (605, 210)
Screenshot: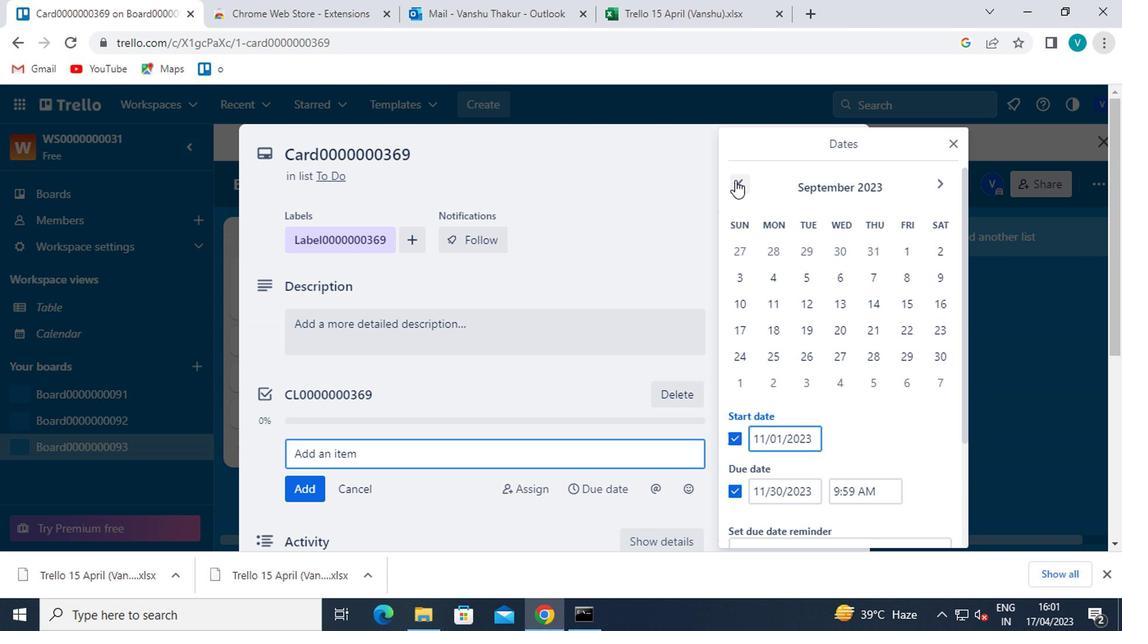 
Action: Mouse moved to (656, 254)
Screenshot: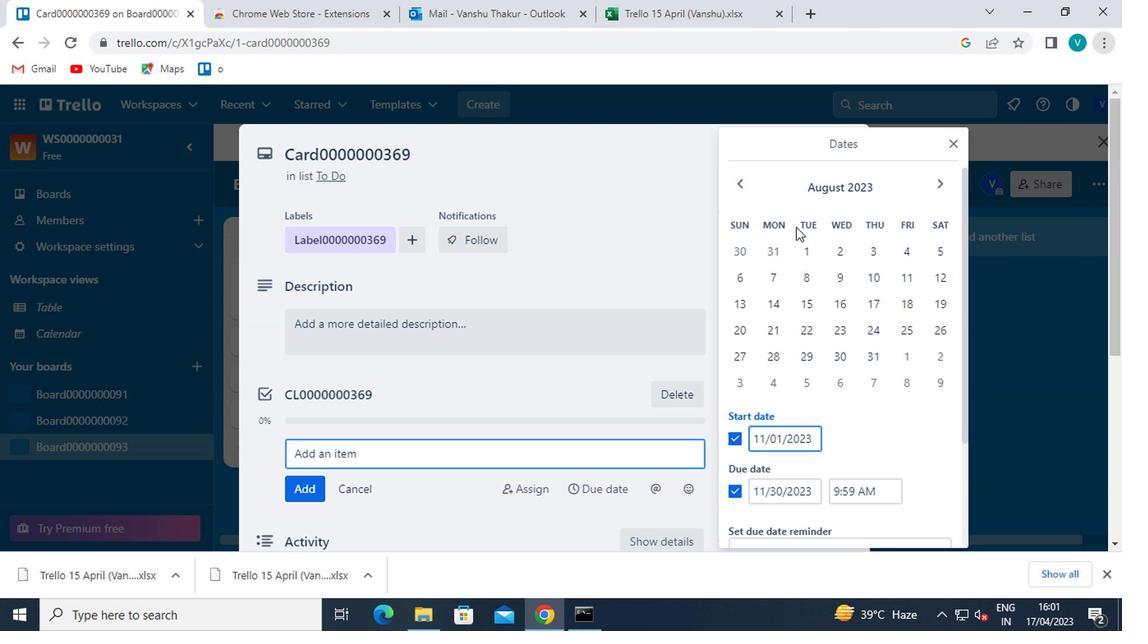 
Action: Mouse pressed left at (656, 254)
Screenshot: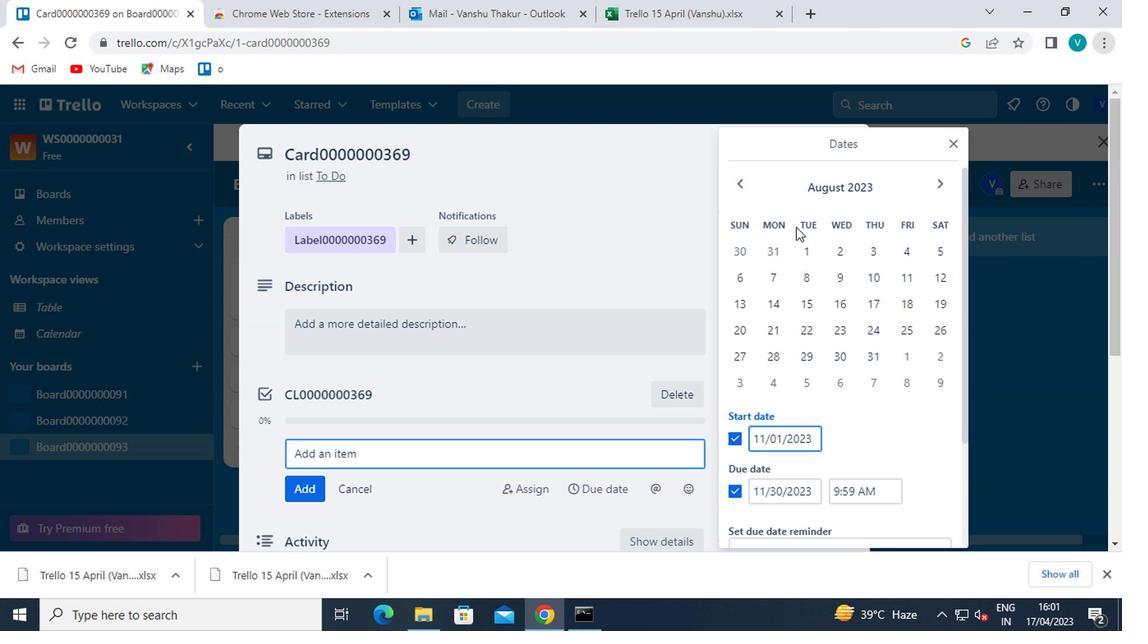 
Action: Mouse moved to (703, 326)
Screenshot: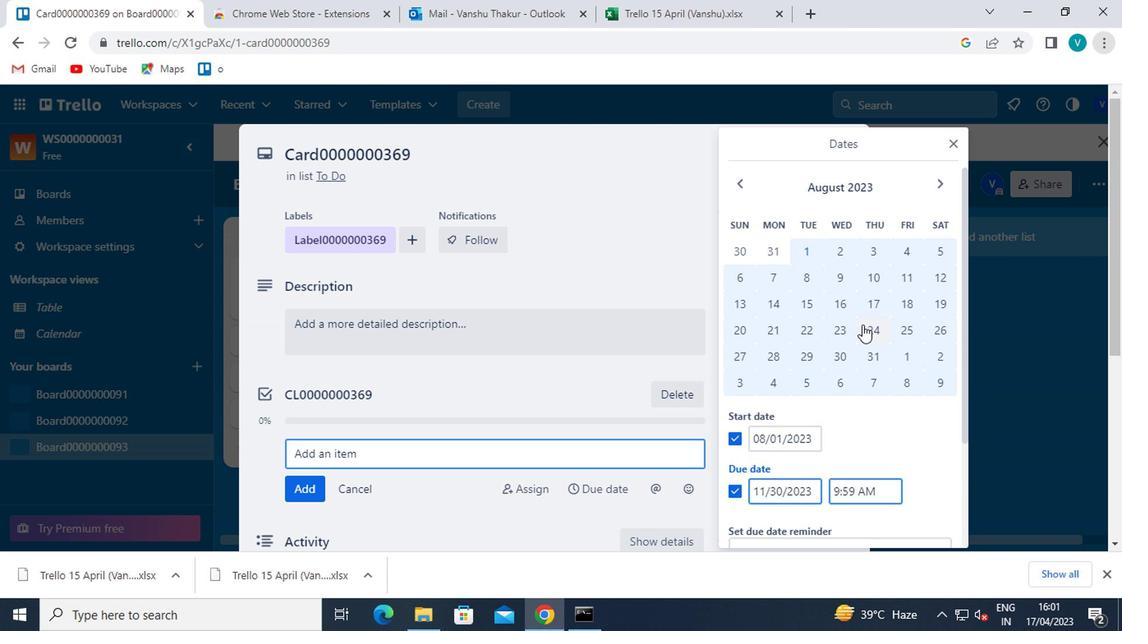 
Action: Mouse pressed left at (703, 326)
Screenshot: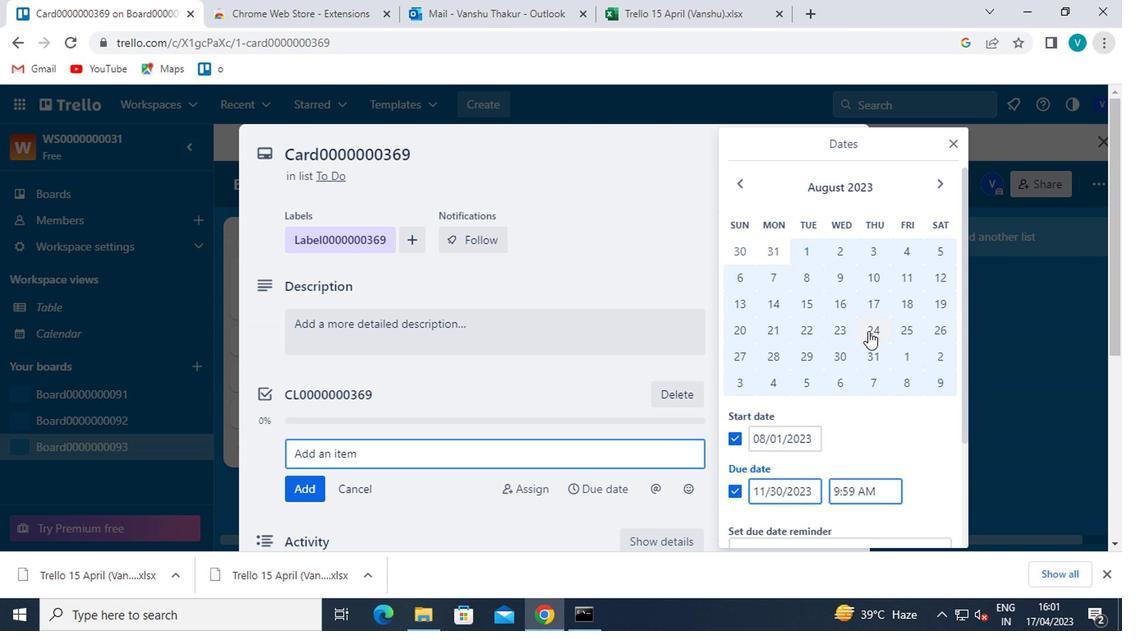 
Action: Mouse moved to (677, 357)
Screenshot: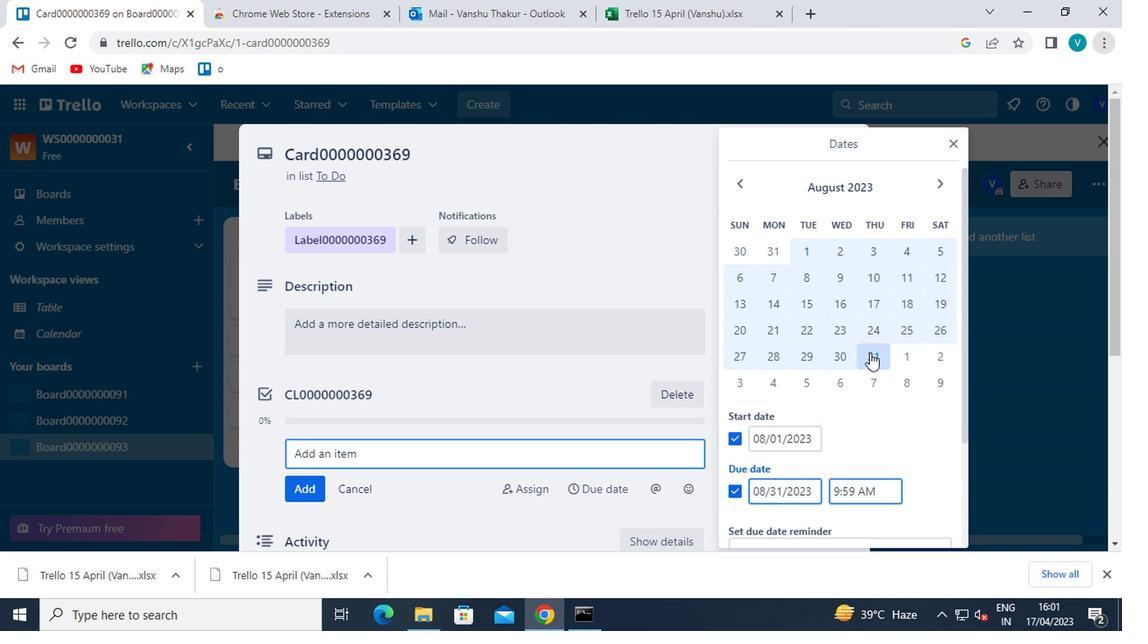 
Action: Mouse scrolled (677, 357) with delta (0, 0)
Screenshot: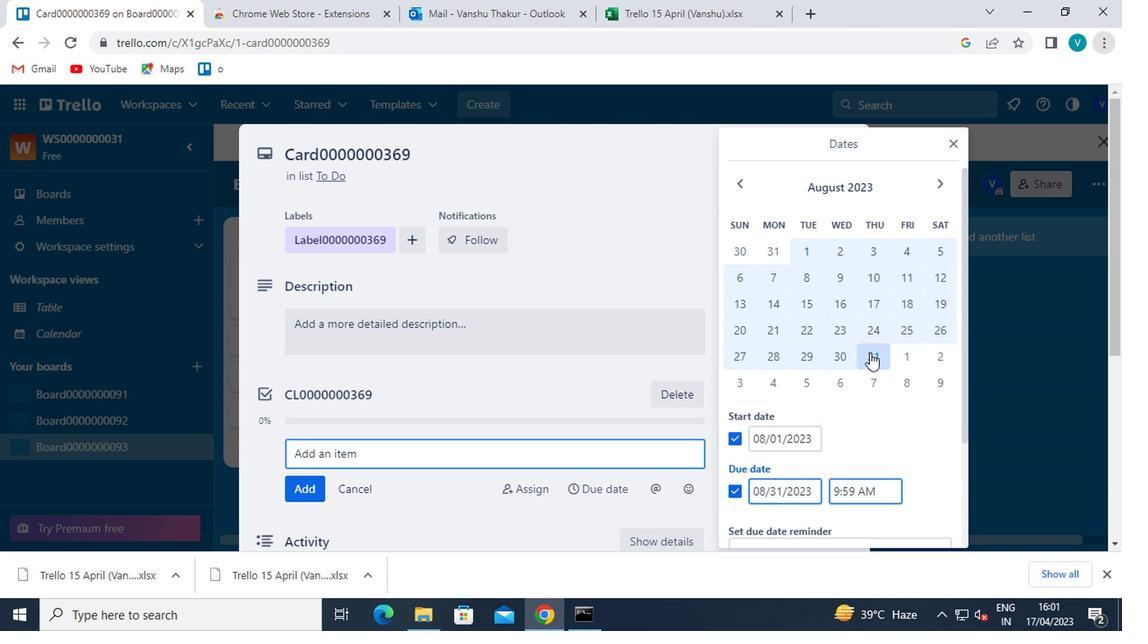 
Action: Mouse moved to (675, 358)
Screenshot: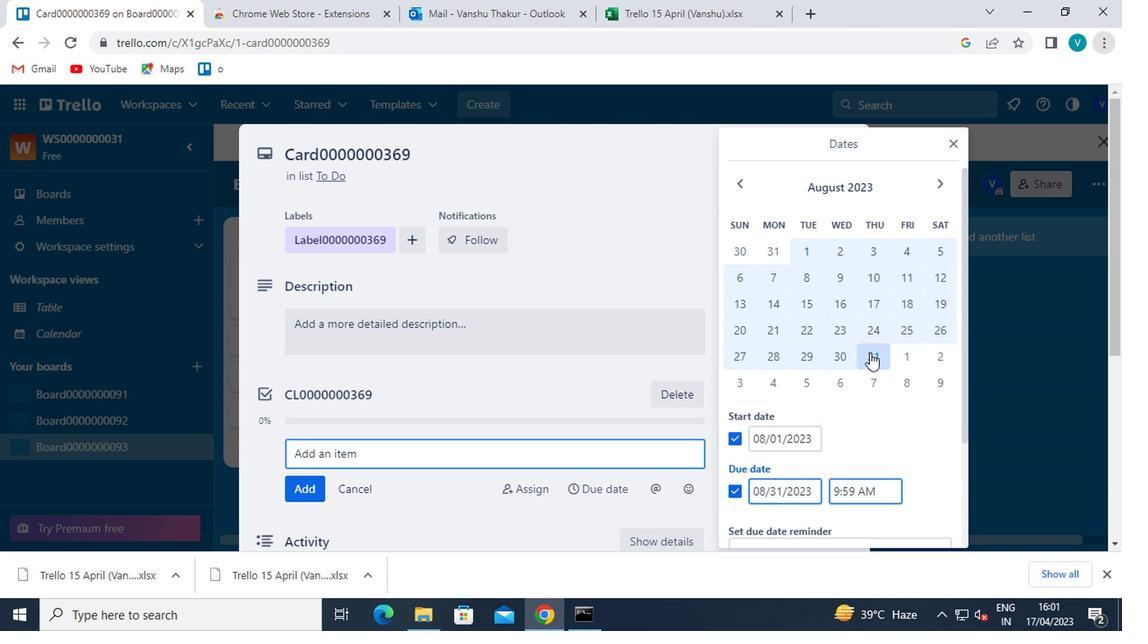 
Action: Mouse scrolled (675, 358) with delta (0, 0)
Screenshot: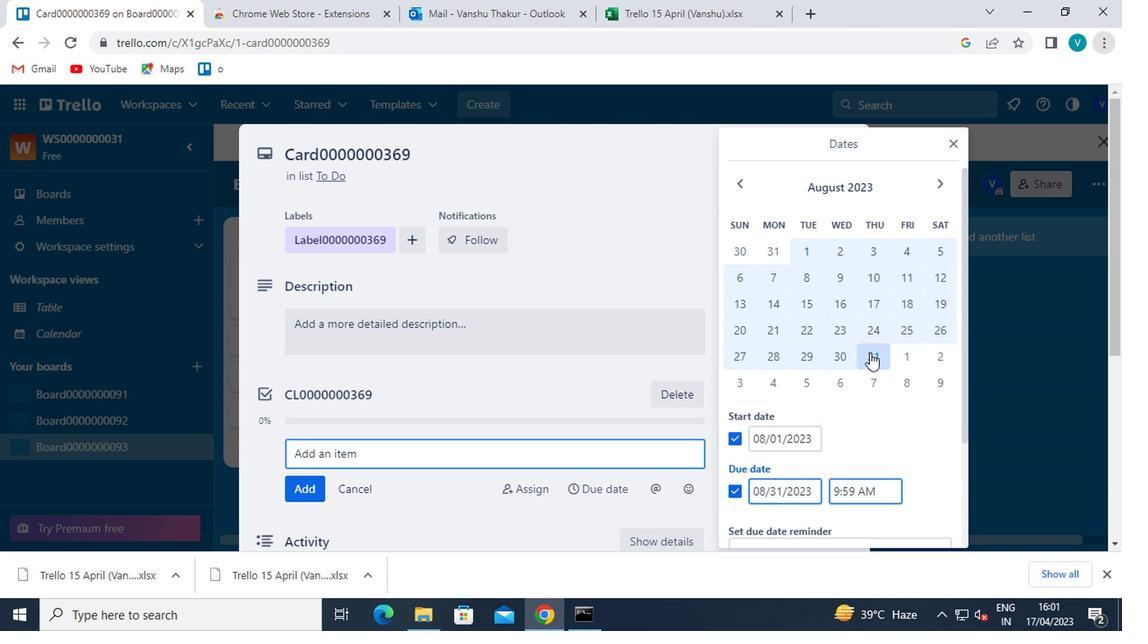
Action: Mouse moved to (614, 424)
Screenshot: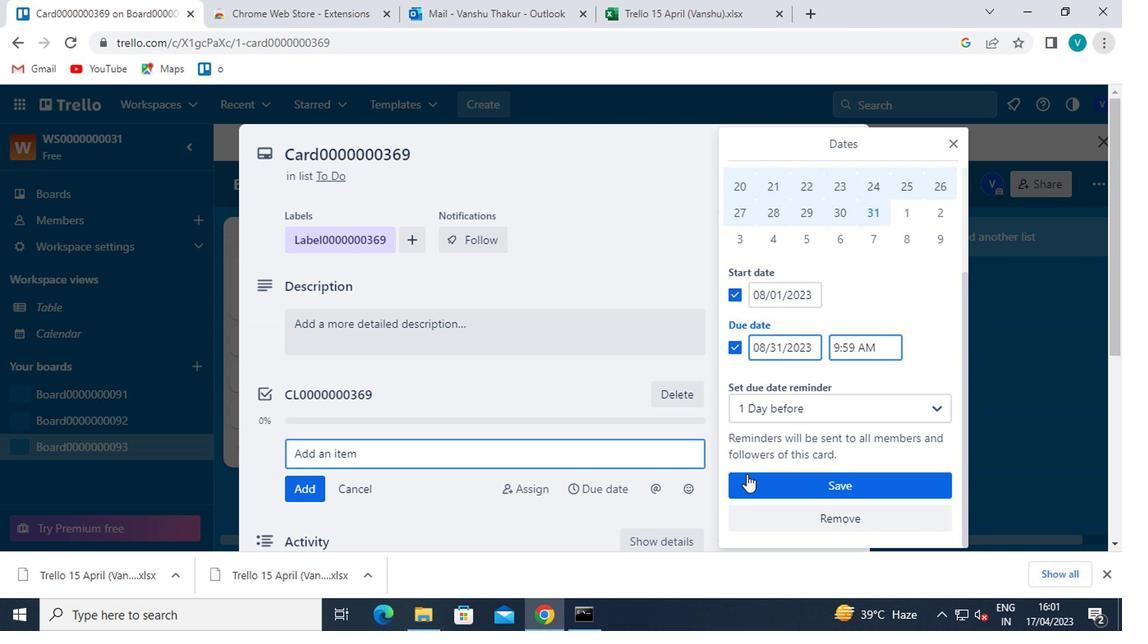 
Action: Mouse pressed left at (614, 424)
Screenshot: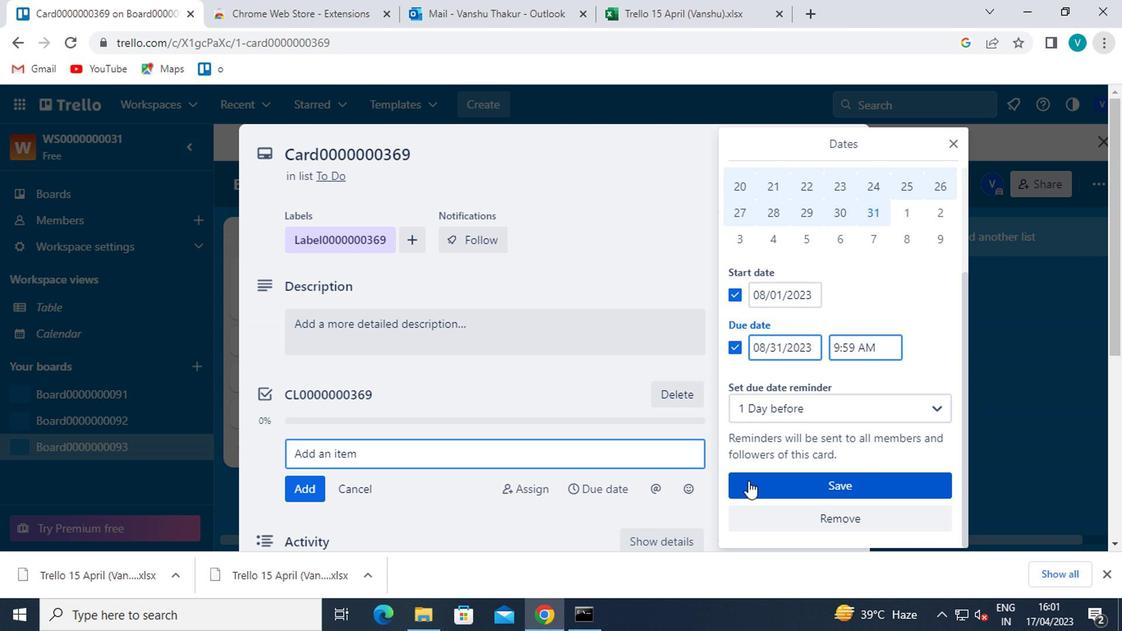 
